 Task: Find connections with filter location Olesa de Montserrat with filter topic #HRwith filter profile language French with filter current company Civil Engineer with filter school ARKA JAIN UNIVERSITY, Jamshedpur, Jharkhand with filter industry Interior Design with filter service category Growth Marketing with filter keywords title Translator
Action: Mouse moved to (147, 228)
Screenshot: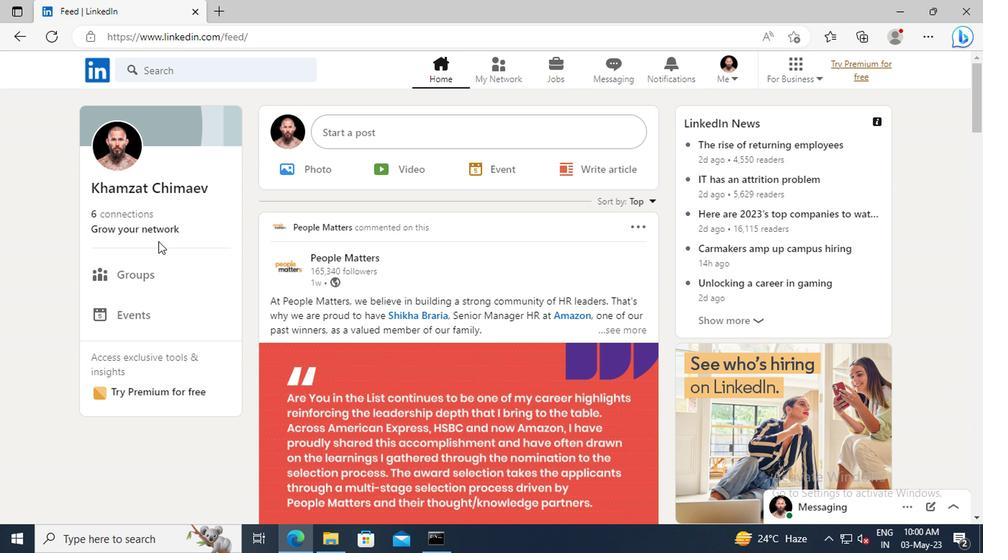 
Action: Mouse pressed left at (147, 228)
Screenshot: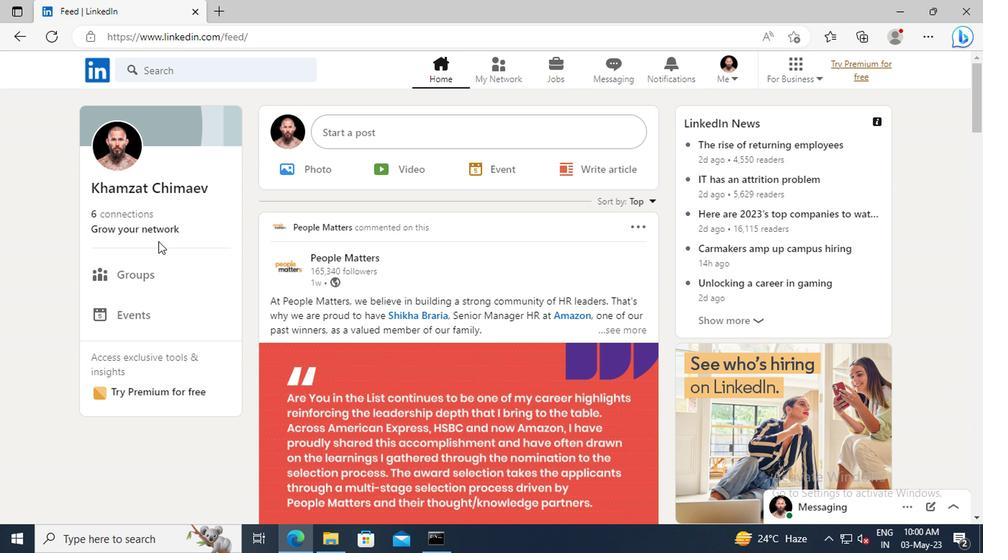 
Action: Mouse moved to (147, 149)
Screenshot: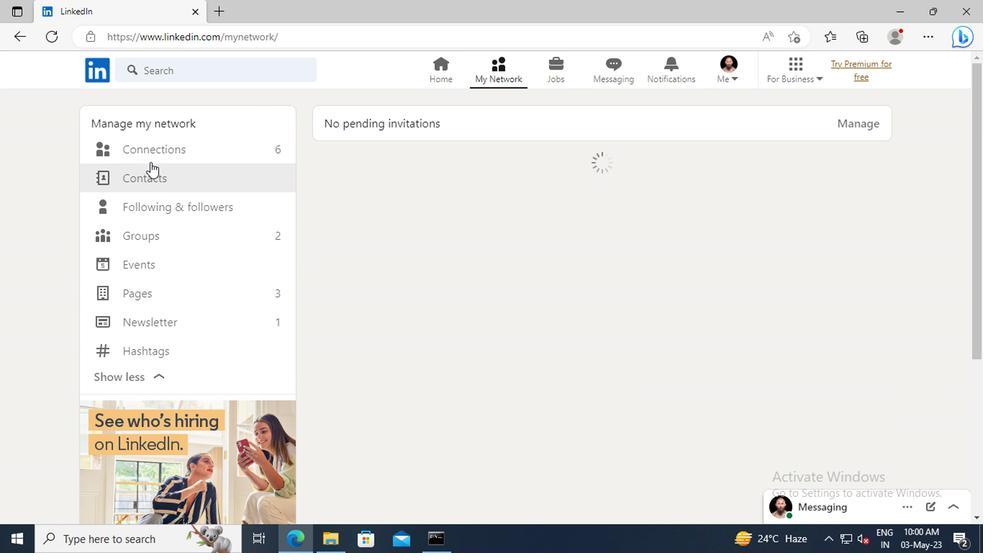 
Action: Mouse pressed left at (147, 149)
Screenshot: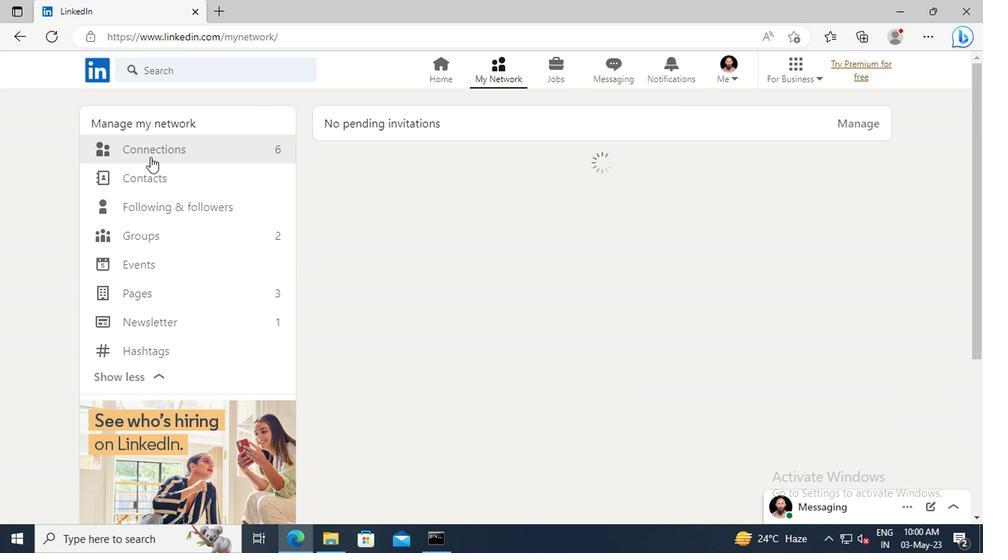 
Action: Mouse moved to (582, 152)
Screenshot: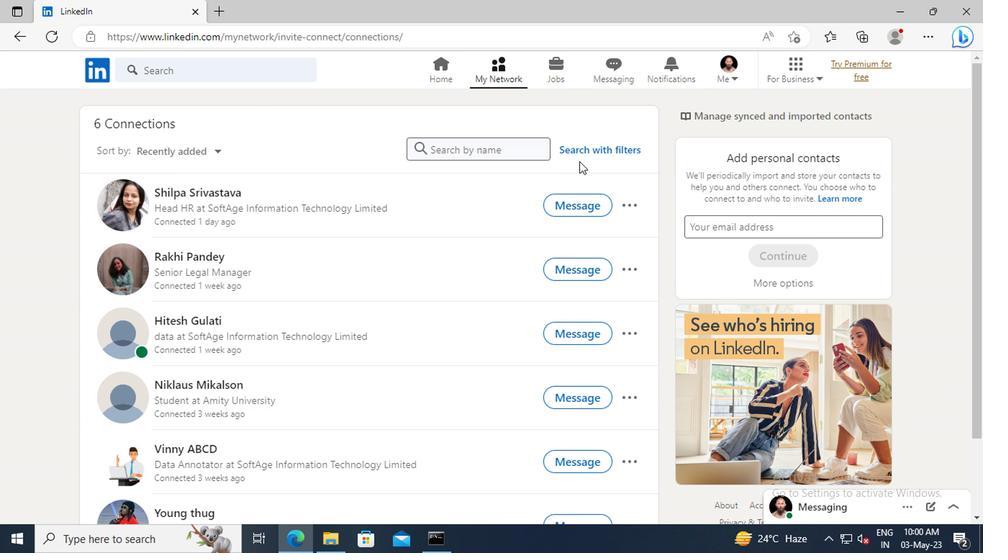 
Action: Mouse pressed left at (582, 152)
Screenshot: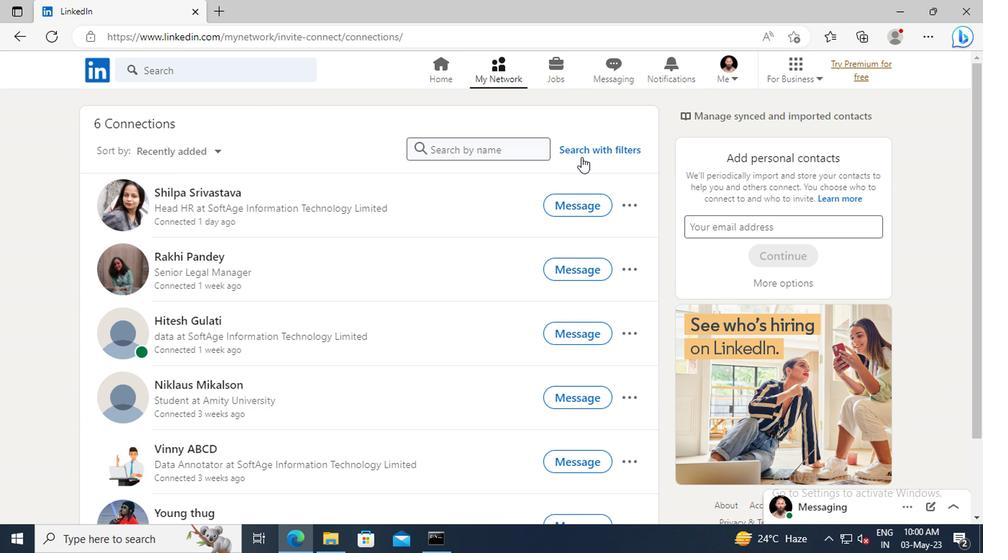 
Action: Mouse moved to (536, 112)
Screenshot: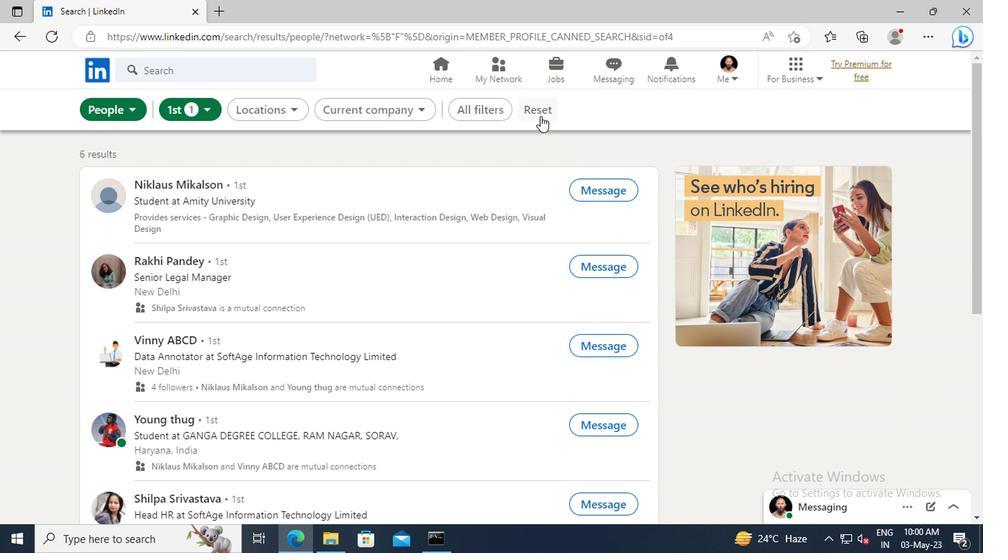 
Action: Mouse pressed left at (536, 112)
Screenshot: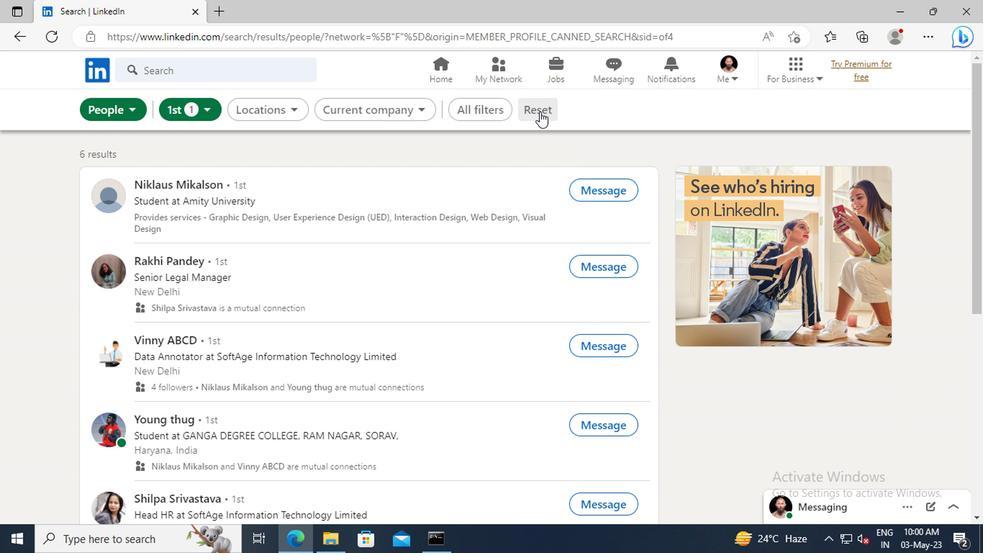 
Action: Mouse moved to (520, 111)
Screenshot: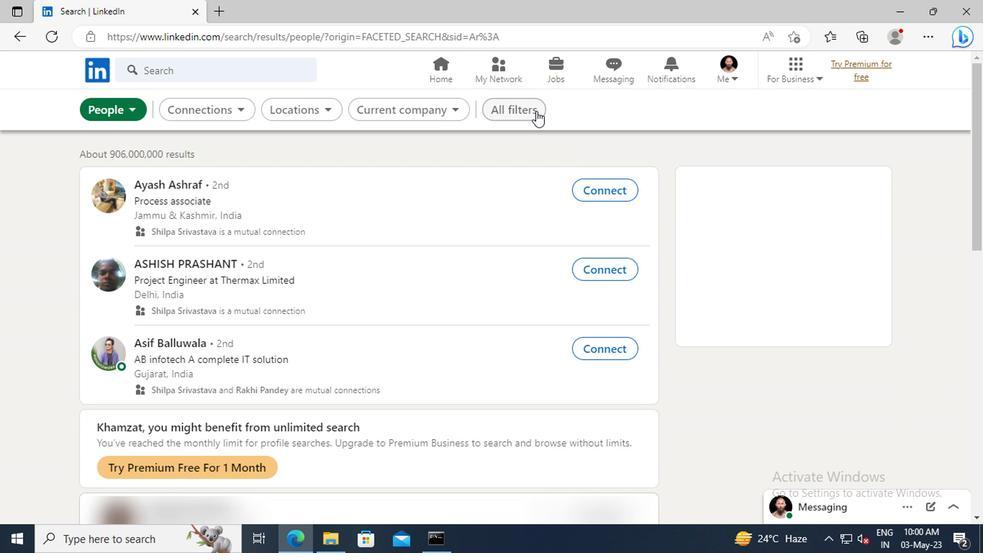 
Action: Mouse pressed left at (520, 111)
Screenshot: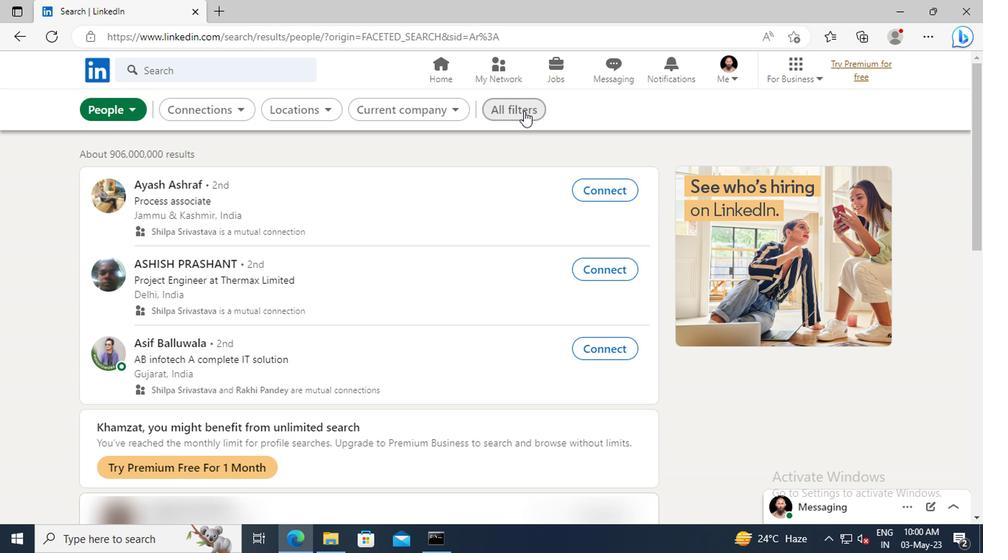 
Action: Mouse moved to (824, 259)
Screenshot: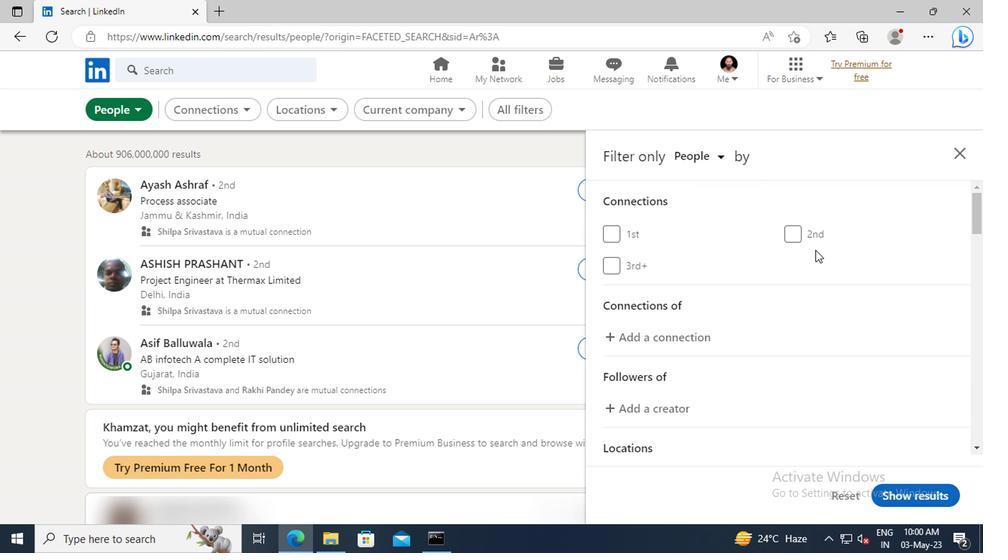 
Action: Mouse scrolled (824, 258) with delta (0, -1)
Screenshot: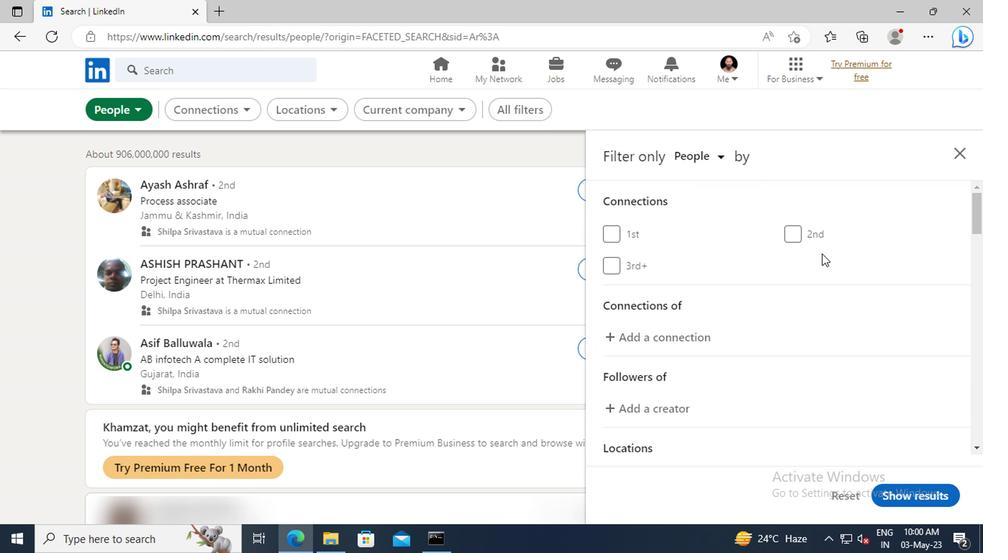 
Action: Mouse scrolled (824, 258) with delta (0, -1)
Screenshot: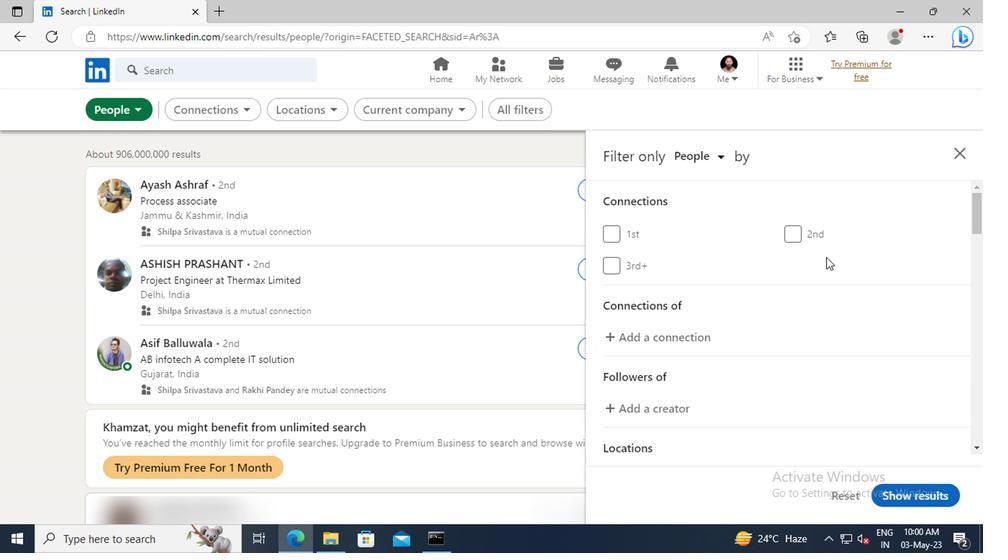 
Action: Mouse scrolled (824, 258) with delta (0, -1)
Screenshot: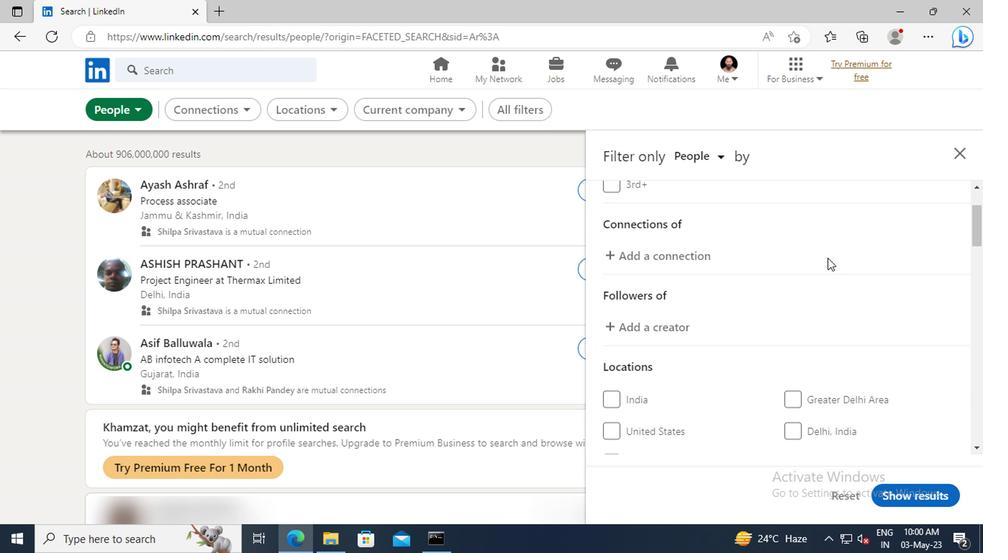 
Action: Mouse scrolled (824, 258) with delta (0, -1)
Screenshot: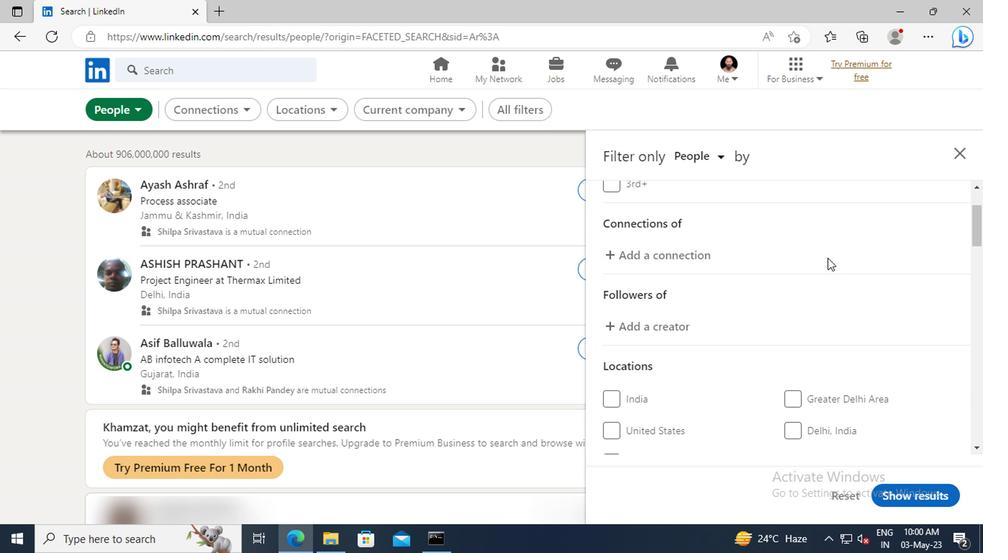 
Action: Mouse scrolled (824, 258) with delta (0, -1)
Screenshot: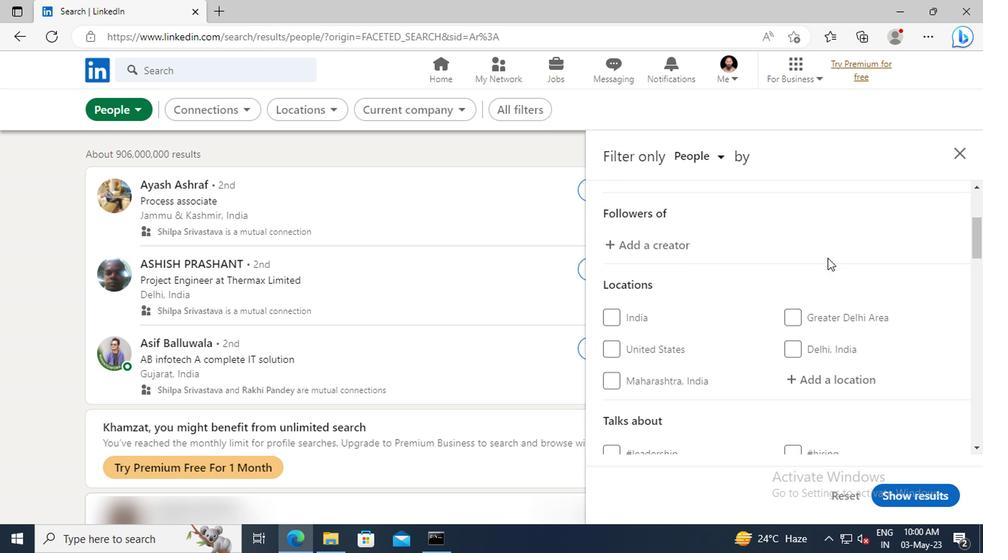 
Action: Mouse scrolled (824, 258) with delta (0, -1)
Screenshot: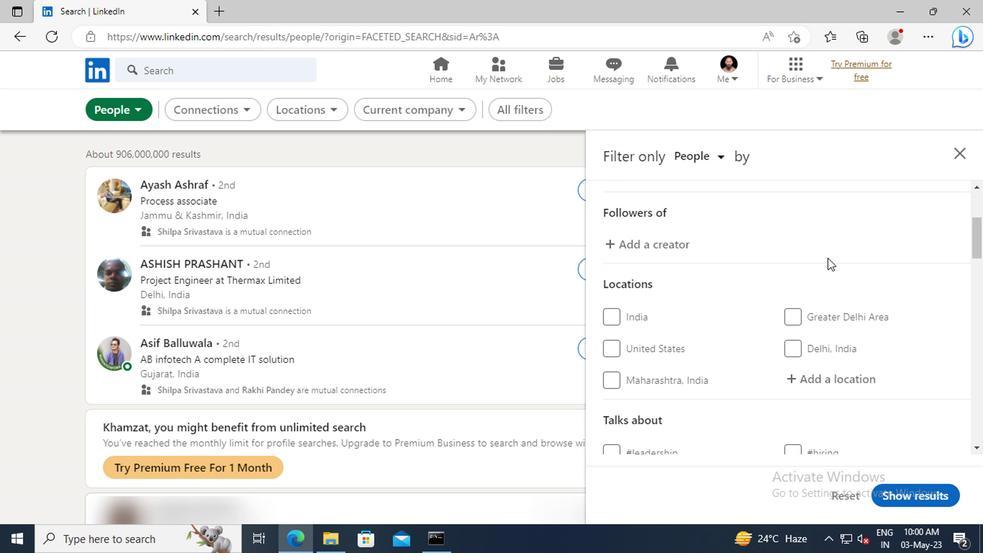 
Action: Mouse moved to (823, 294)
Screenshot: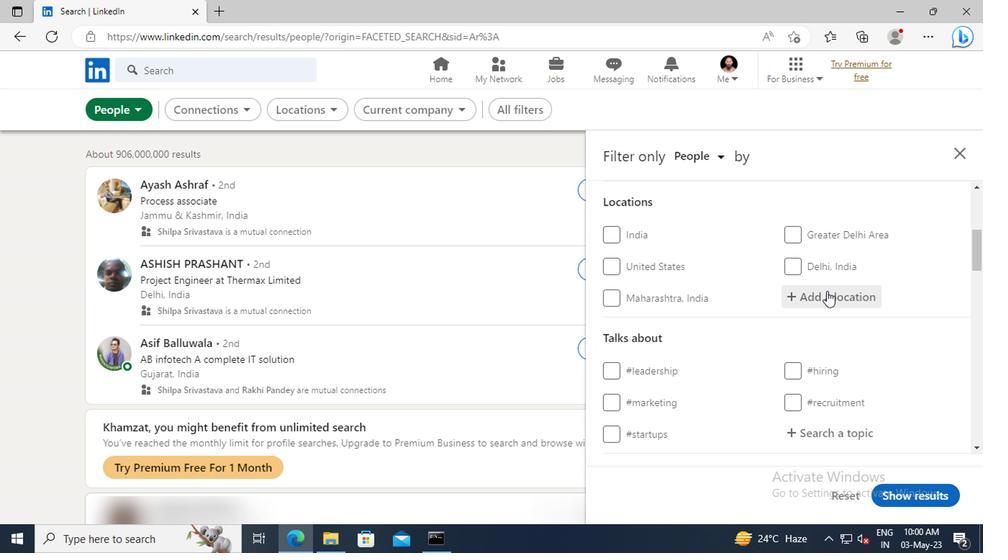 
Action: Mouse pressed left at (823, 294)
Screenshot: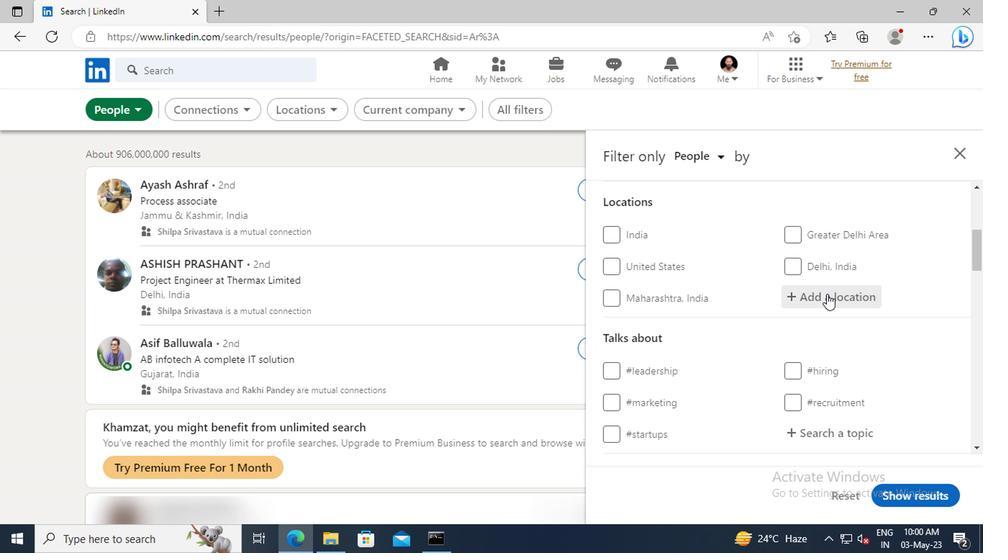 
Action: Key pressed <Key.shift>OLESA<Key.space>DE<Key.space>
Screenshot: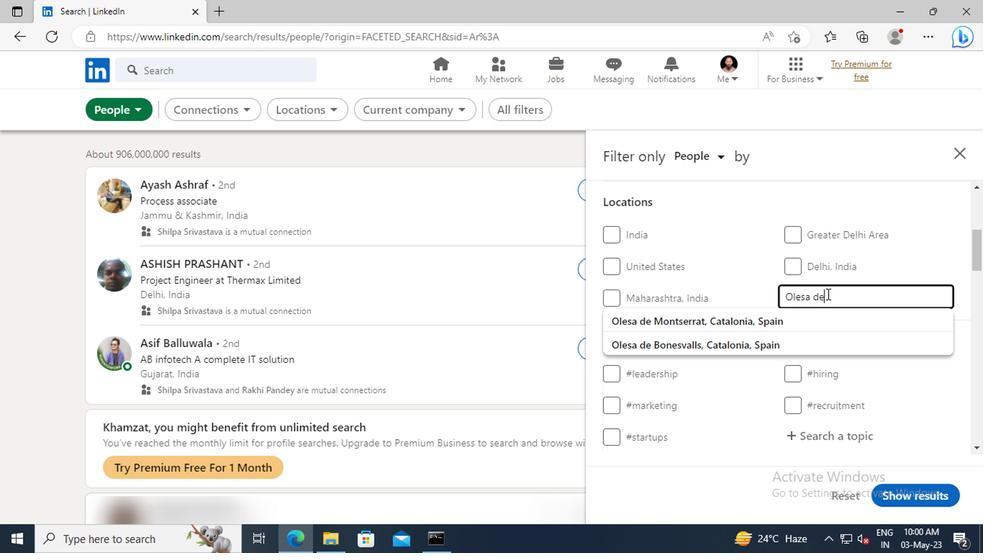 
Action: Mouse moved to (823, 317)
Screenshot: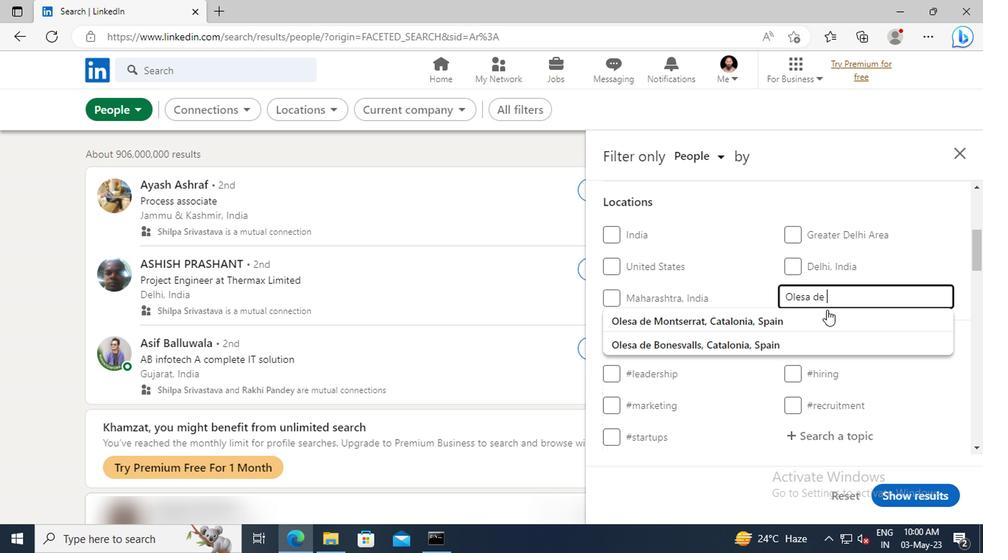 
Action: Mouse pressed left at (823, 317)
Screenshot: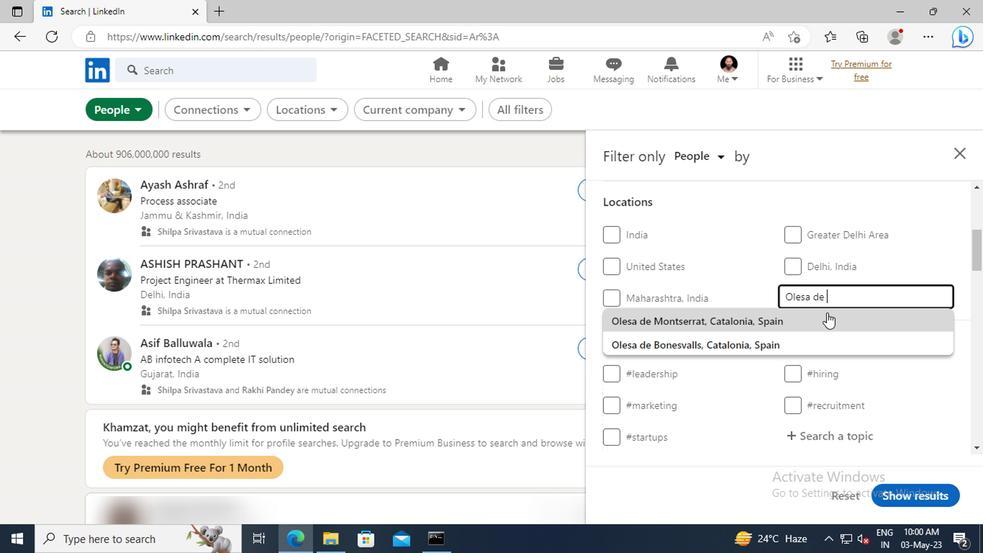 
Action: Mouse scrolled (823, 316) with delta (0, -1)
Screenshot: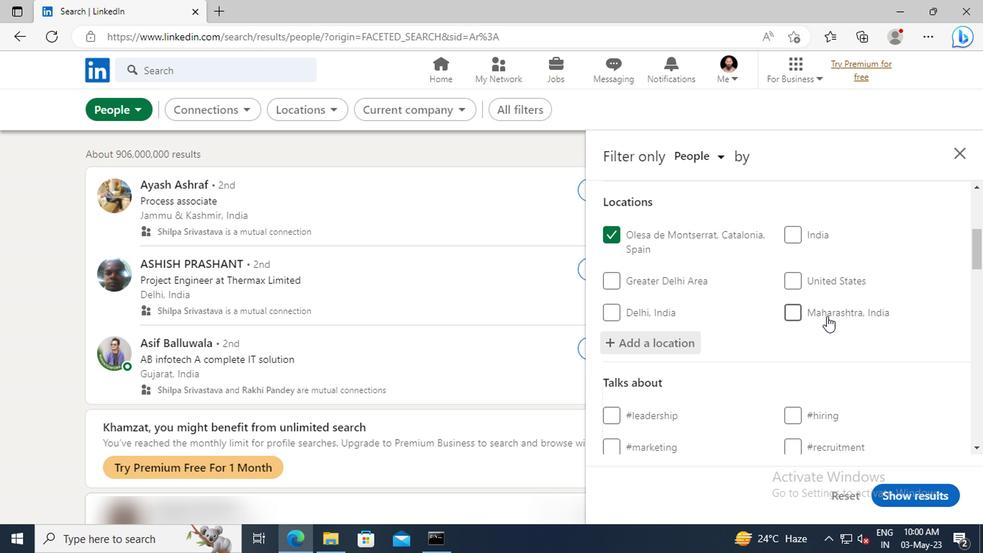 
Action: Mouse moved to (832, 298)
Screenshot: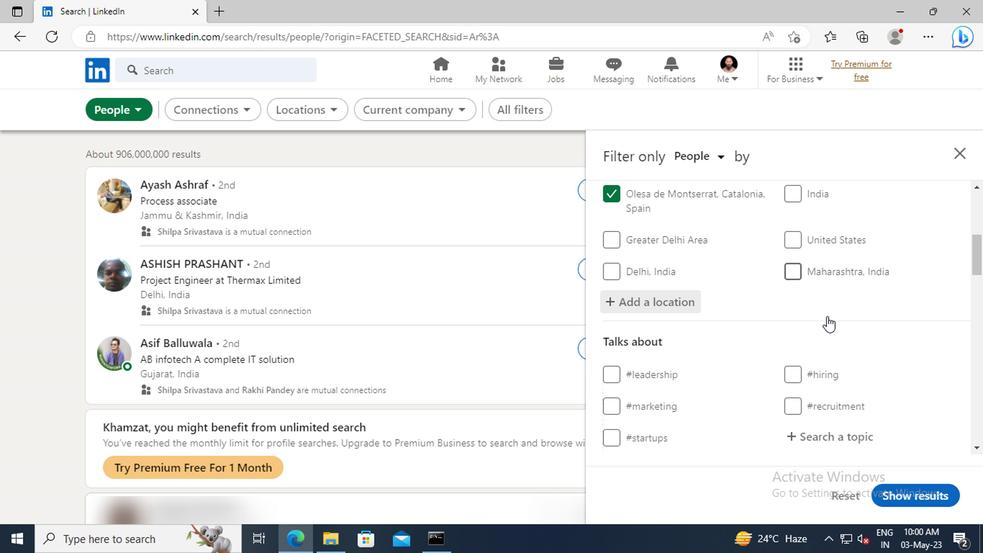 
Action: Mouse scrolled (832, 298) with delta (0, 0)
Screenshot: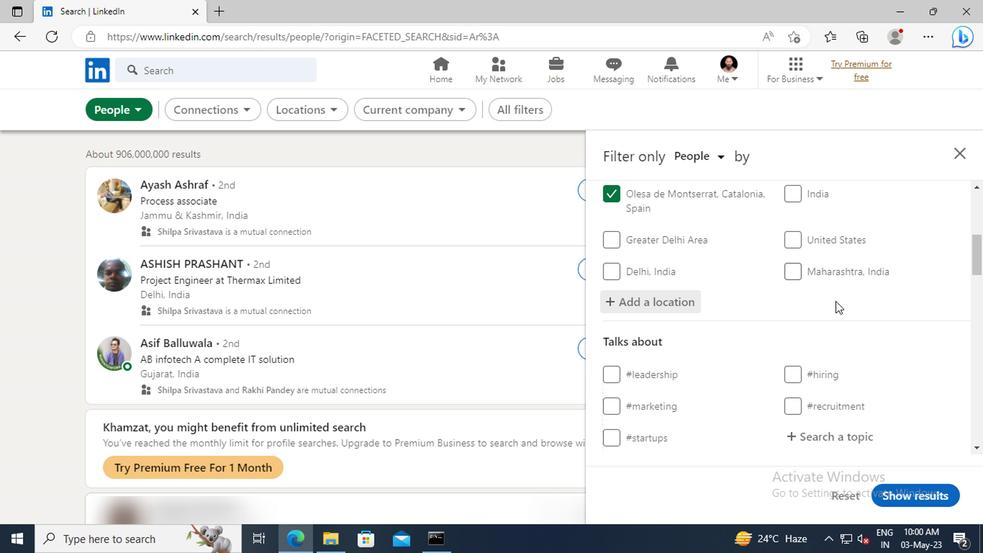 
Action: Mouse scrolled (832, 298) with delta (0, 0)
Screenshot: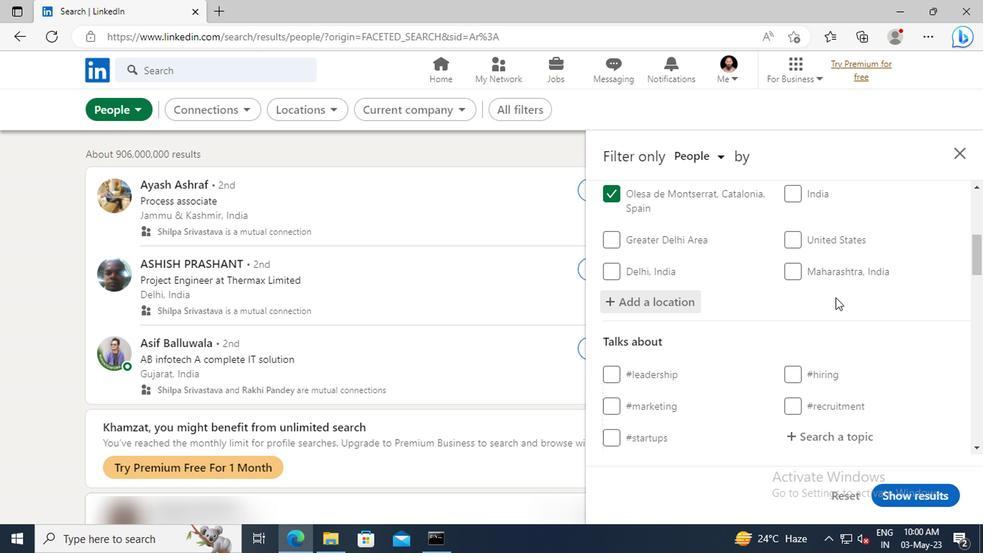 
Action: Mouse scrolled (832, 298) with delta (0, 0)
Screenshot: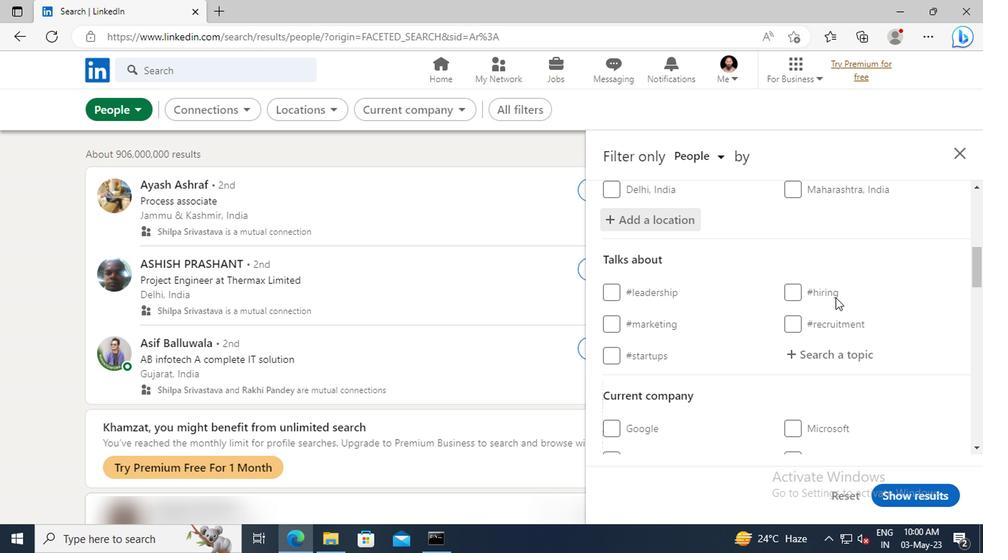 
Action: Mouse moved to (829, 312)
Screenshot: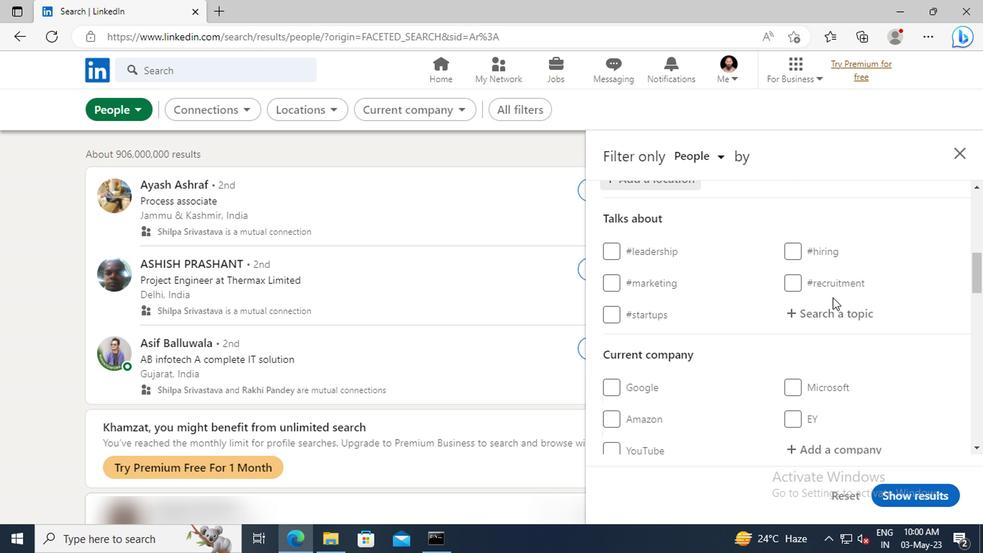 
Action: Mouse pressed left at (829, 312)
Screenshot: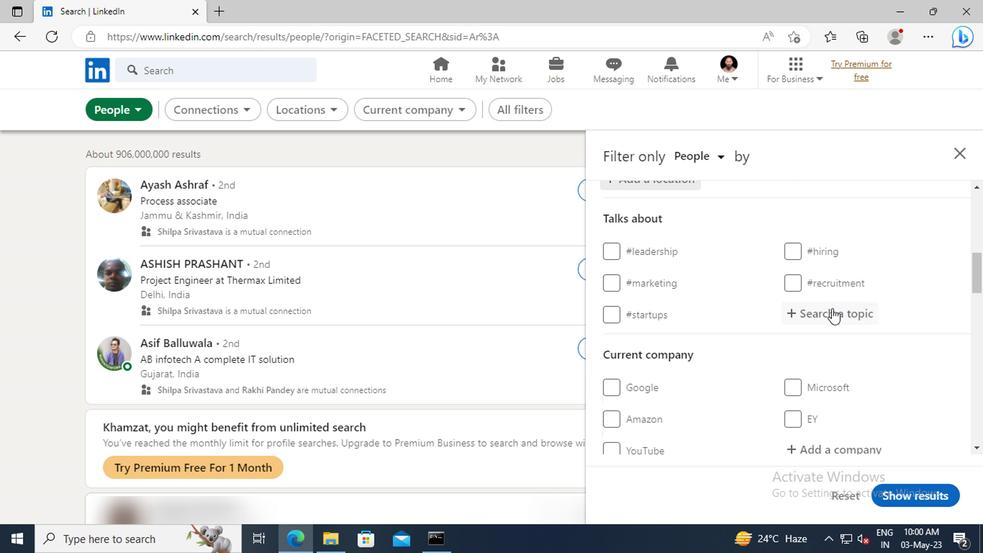 
Action: Key pressed <Key.shift>HR
Screenshot: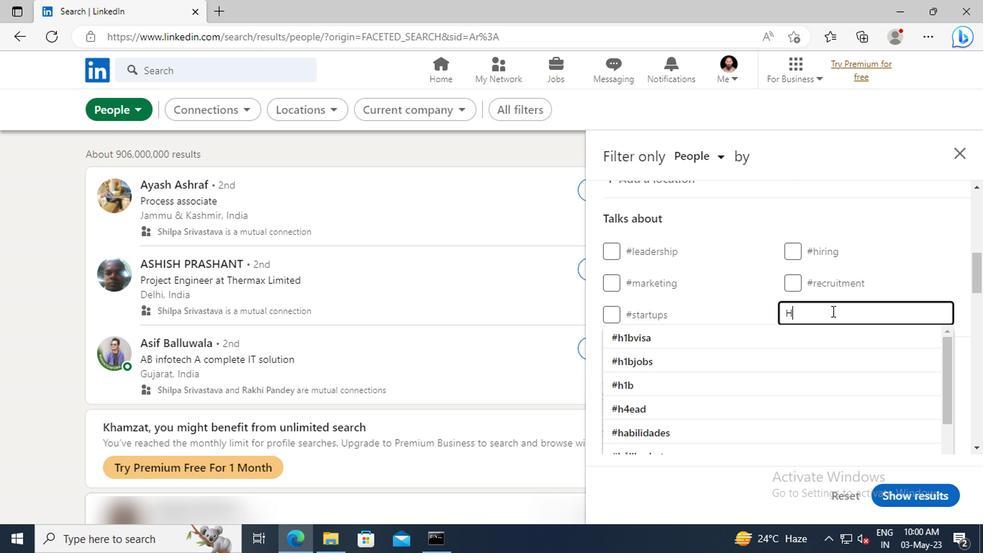 
Action: Mouse moved to (830, 331)
Screenshot: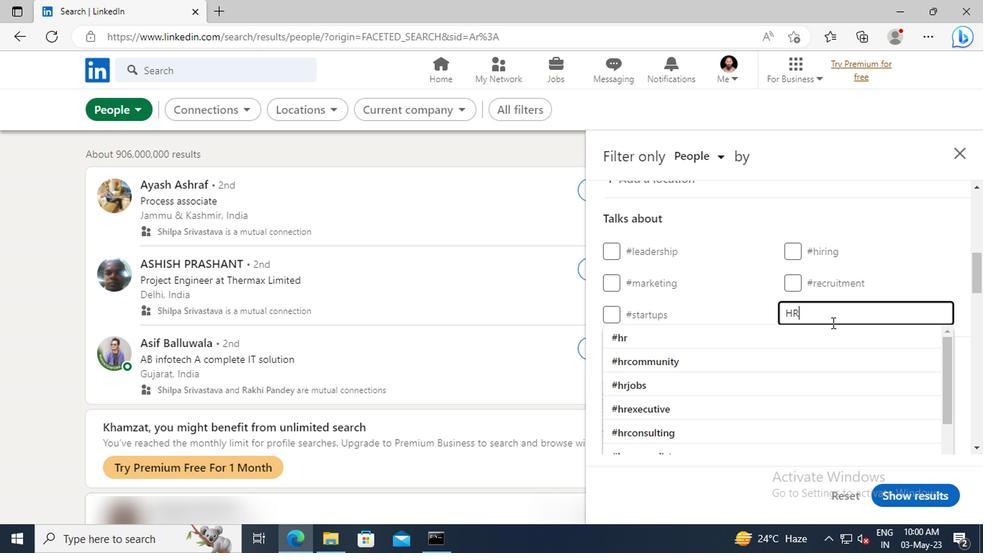 
Action: Mouse pressed left at (830, 331)
Screenshot: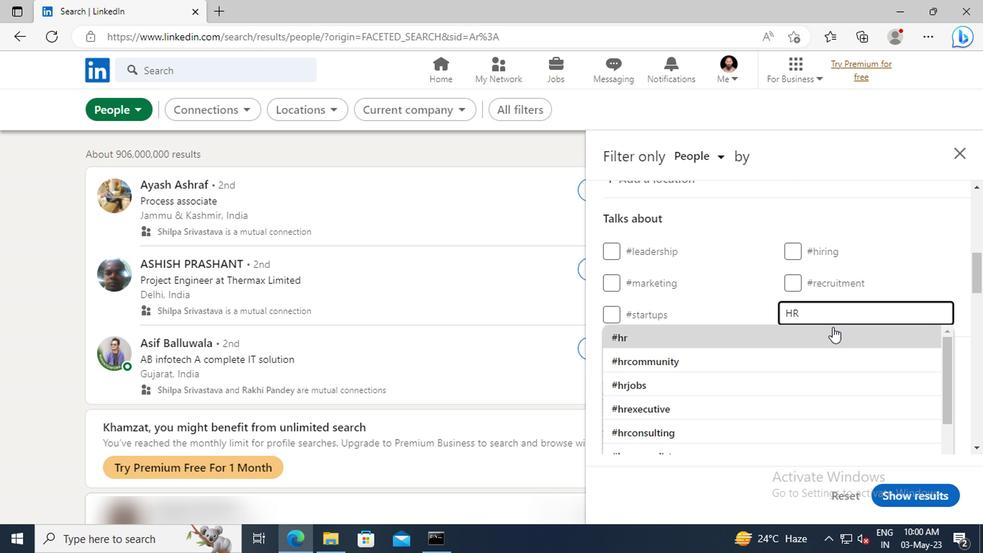 
Action: Mouse scrolled (830, 330) with delta (0, -1)
Screenshot: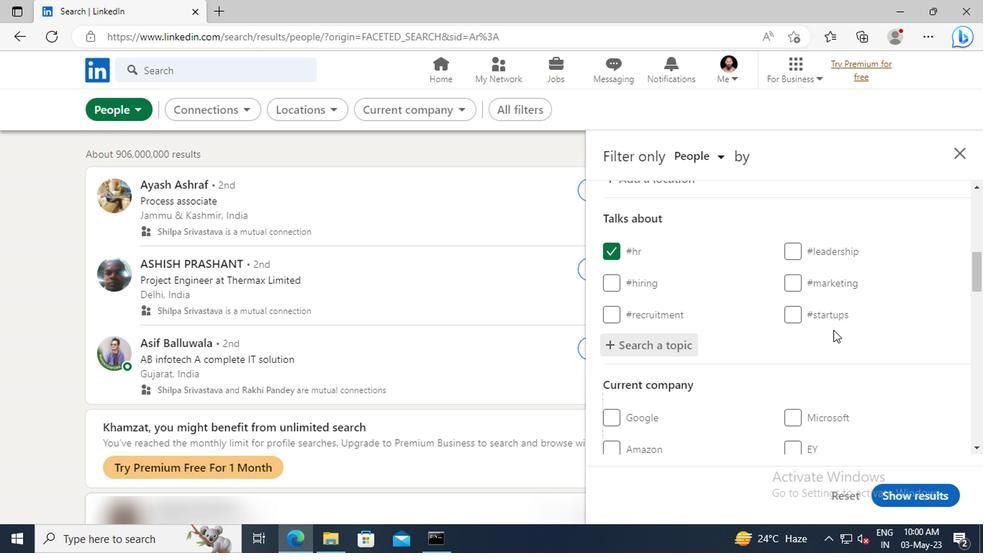 
Action: Mouse moved to (828, 311)
Screenshot: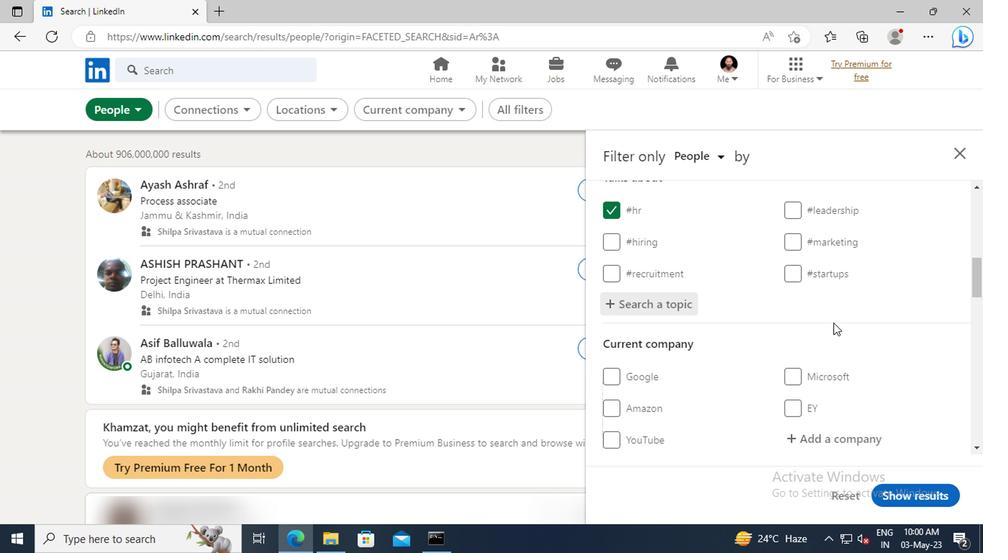 
Action: Mouse scrolled (828, 310) with delta (0, -1)
Screenshot: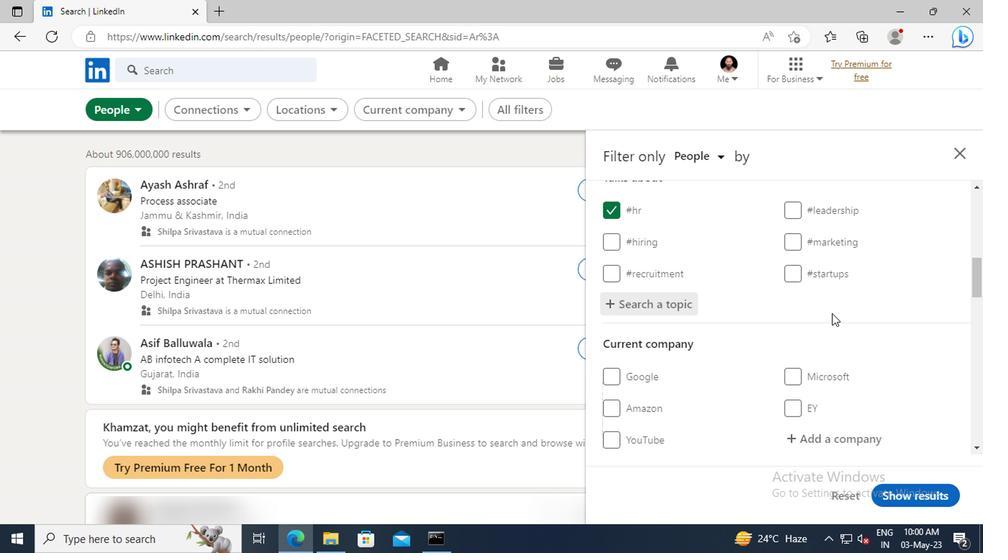 
Action: Mouse scrolled (828, 310) with delta (0, -1)
Screenshot: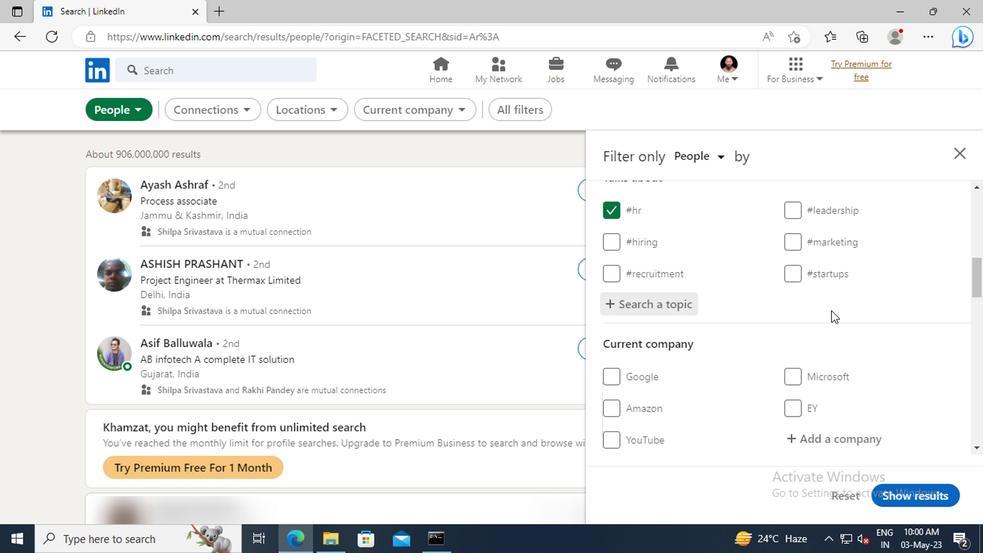 
Action: Mouse scrolled (828, 310) with delta (0, -1)
Screenshot: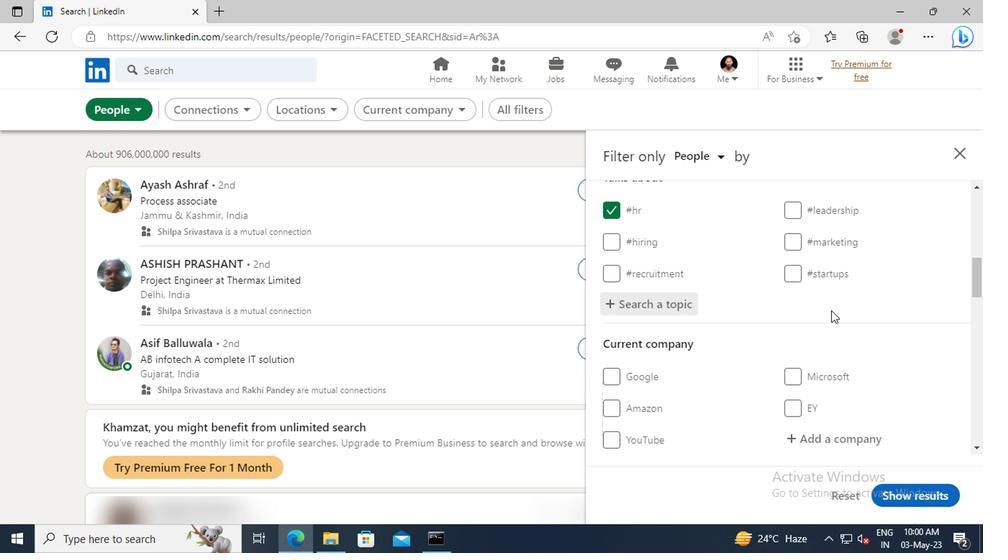 
Action: Mouse scrolled (828, 310) with delta (0, -1)
Screenshot: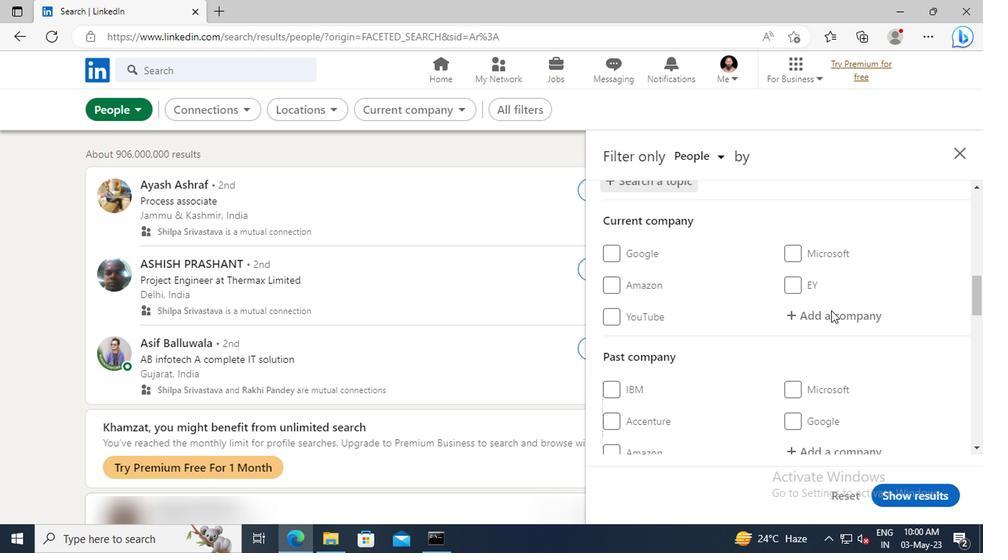 
Action: Mouse scrolled (828, 310) with delta (0, -1)
Screenshot: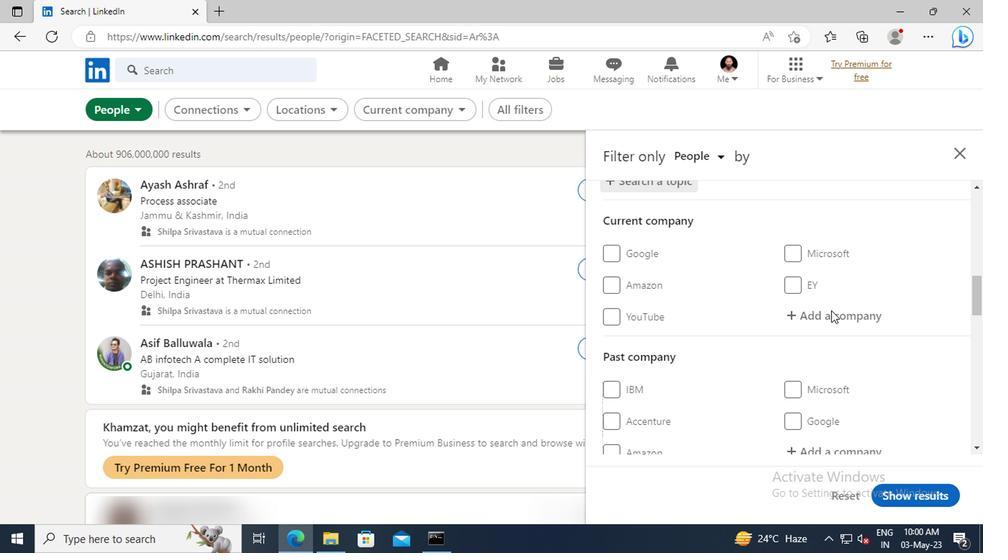 
Action: Mouse scrolled (828, 310) with delta (0, -1)
Screenshot: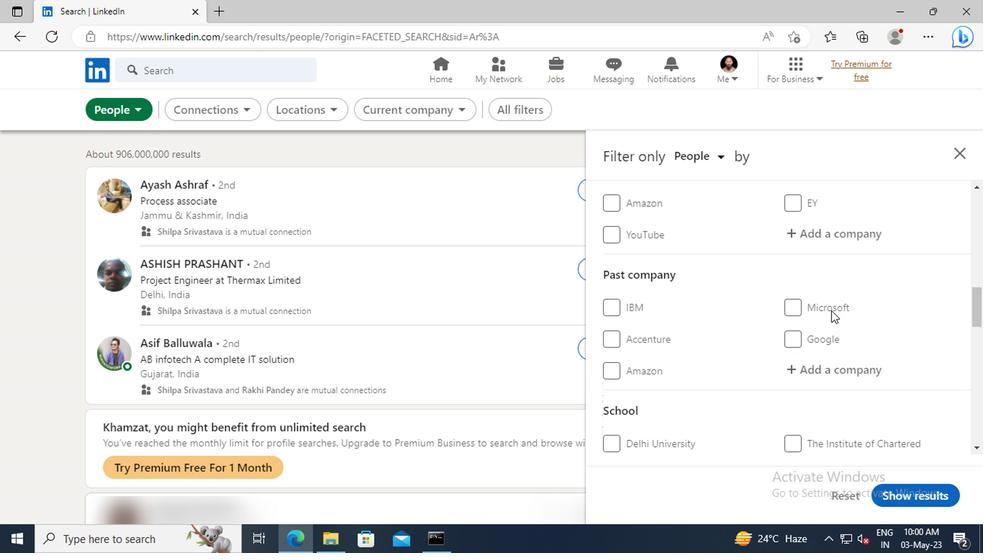 
Action: Mouse scrolled (828, 310) with delta (0, -1)
Screenshot: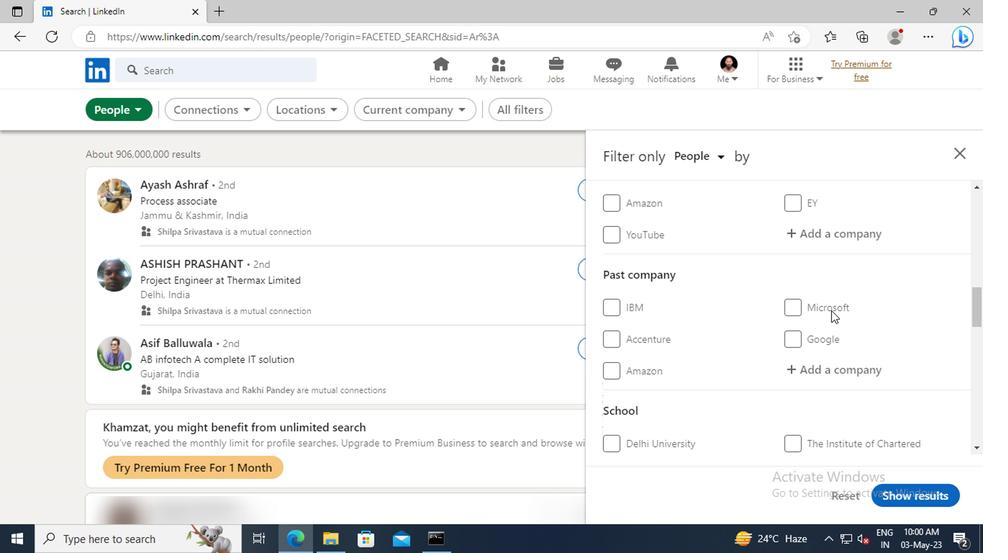 
Action: Mouse scrolled (828, 310) with delta (0, -1)
Screenshot: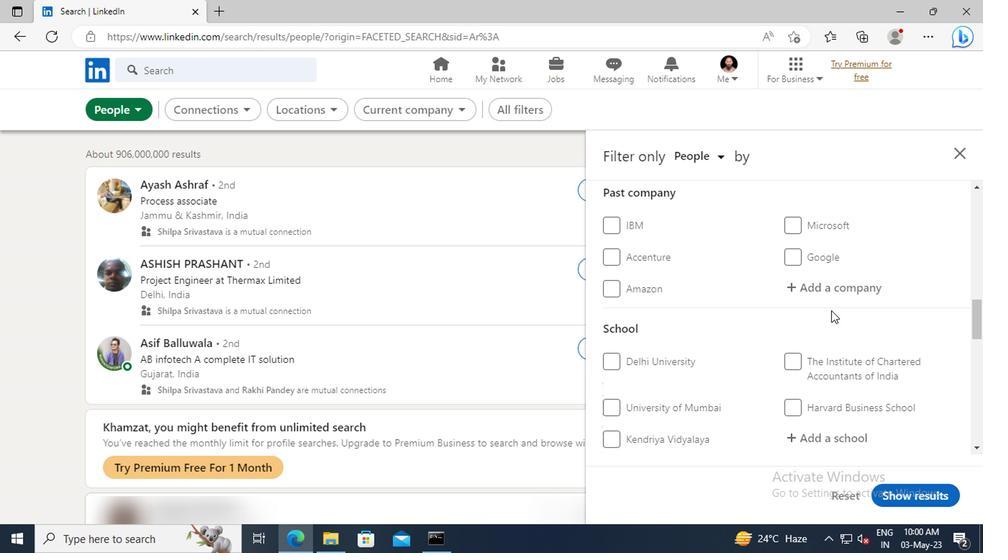 
Action: Mouse scrolled (828, 310) with delta (0, -1)
Screenshot: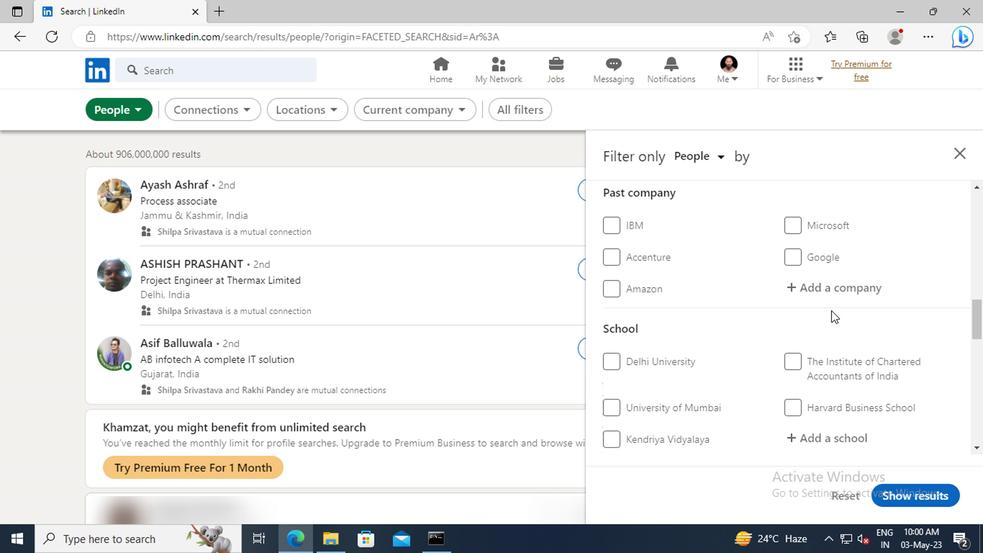 
Action: Mouse scrolled (828, 310) with delta (0, -1)
Screenshot: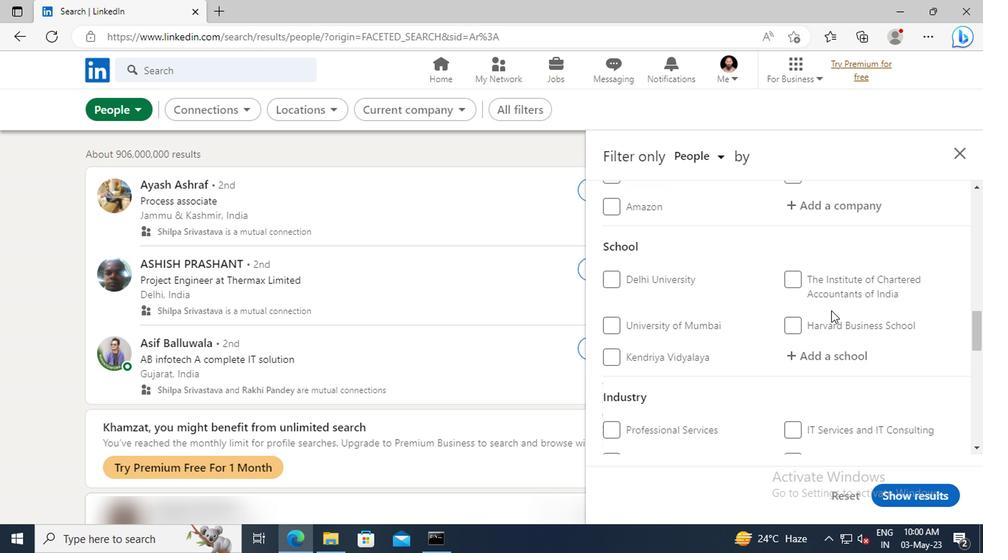
Action: Mouse scrolled (828, 310) with delta (0, -1)
Screenshot: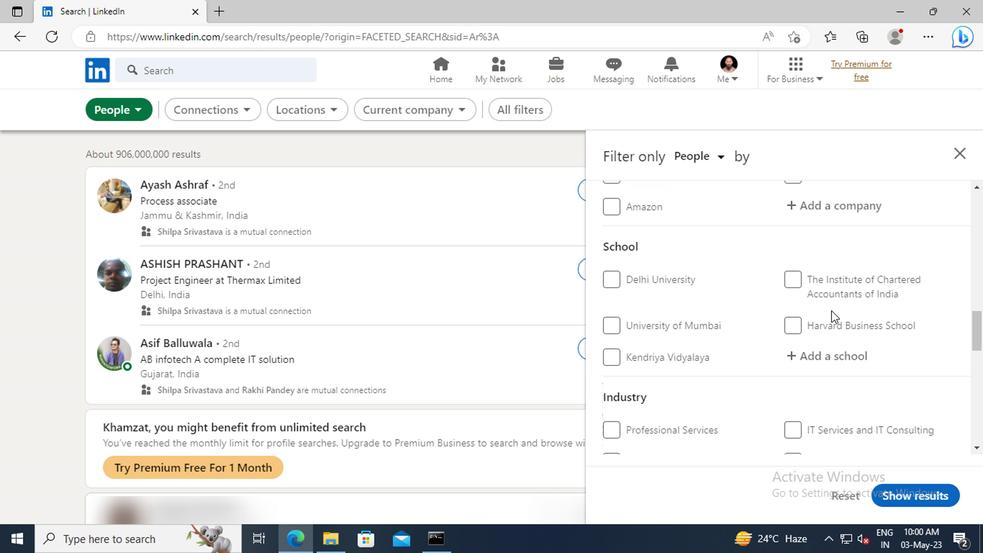 
Action: Mouse scrolled (828, 310) with delta (0, -1)
Screenshot: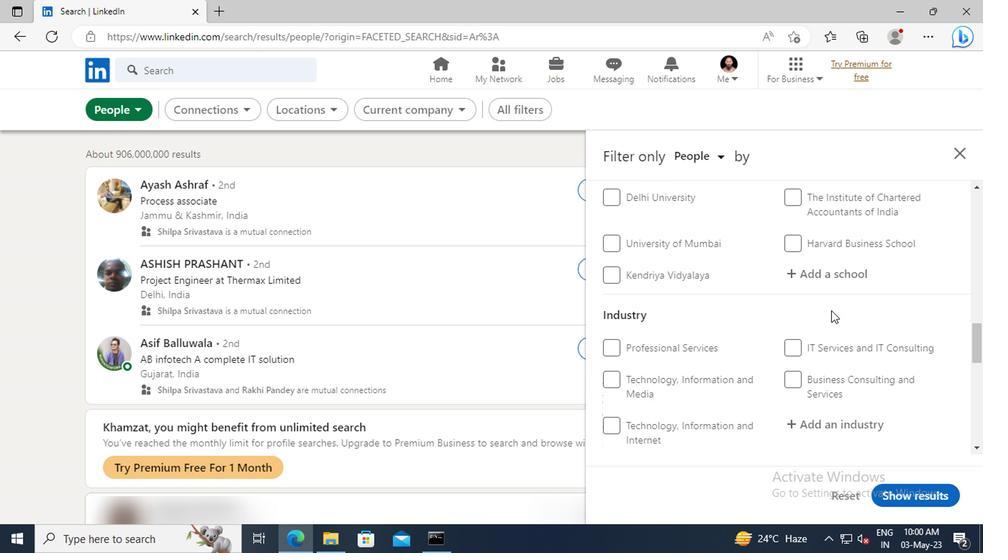
Action: Mouse scrolled (828, 310) with delta (0, -1)
Screenshot: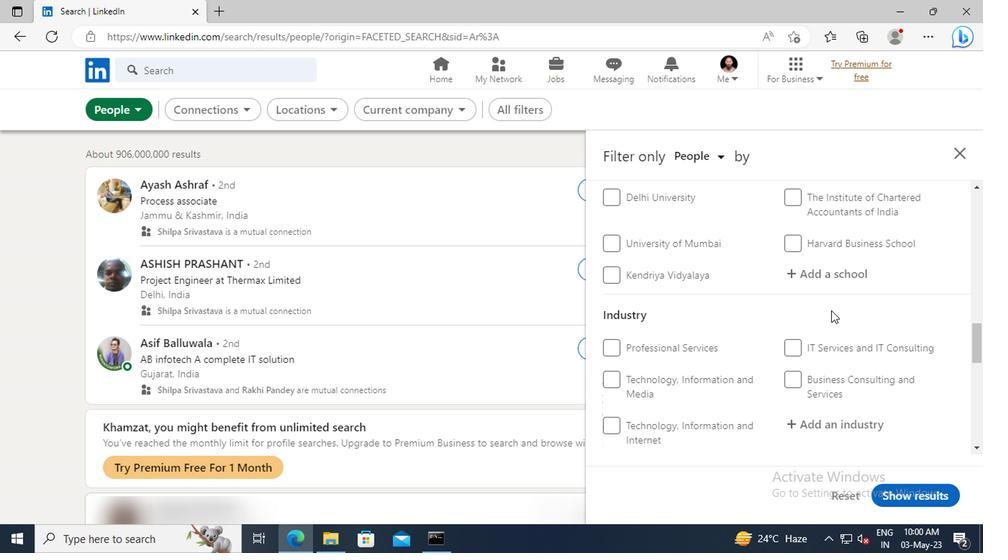 
Action: Mouse scrolled (828, 310) with delta (0, -1)
Screenshot: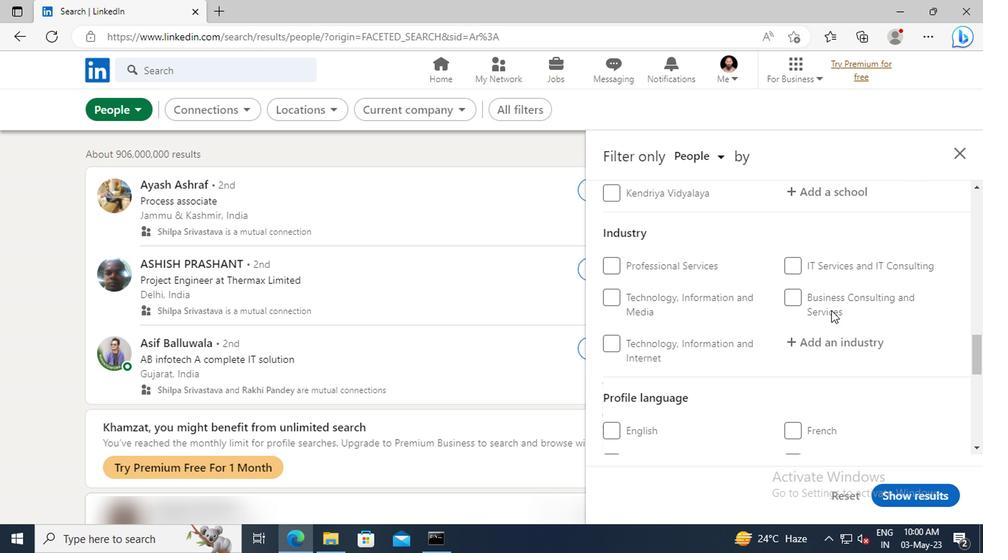 
Action: Mouse moved to (792, 391)
Screenshot: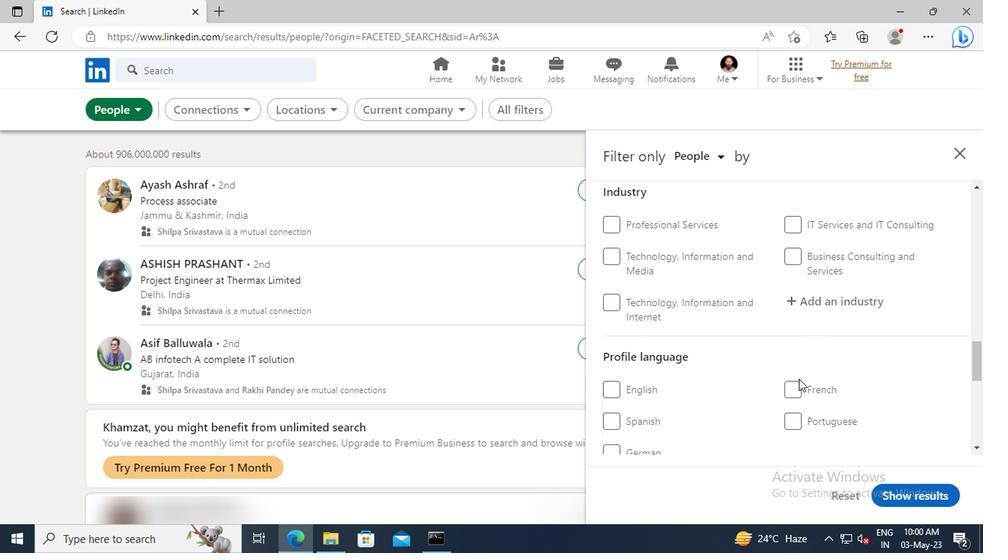 
Action: Mouse pressed left at (792, 391)
Screenshot: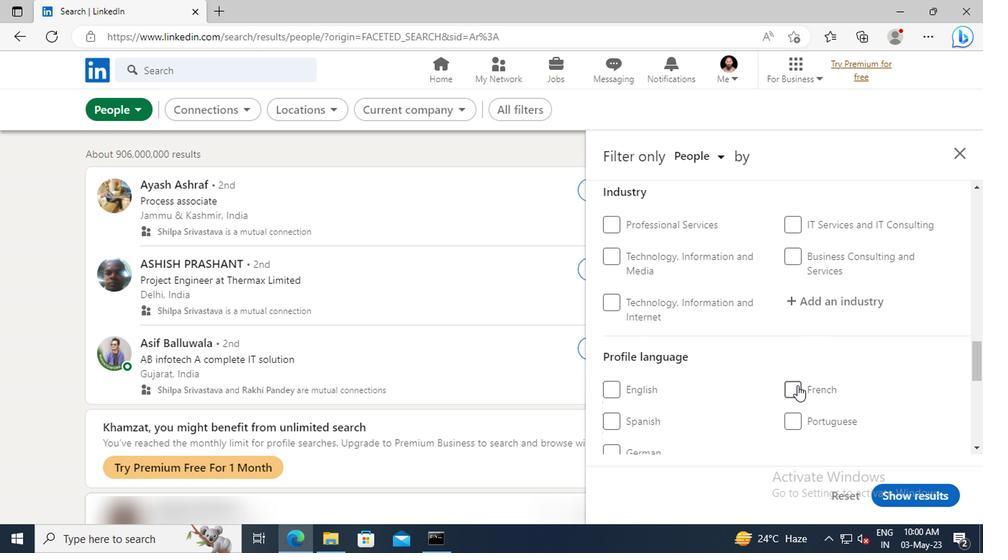 
Action: Mouse moved to (815, 352)
Screenshot: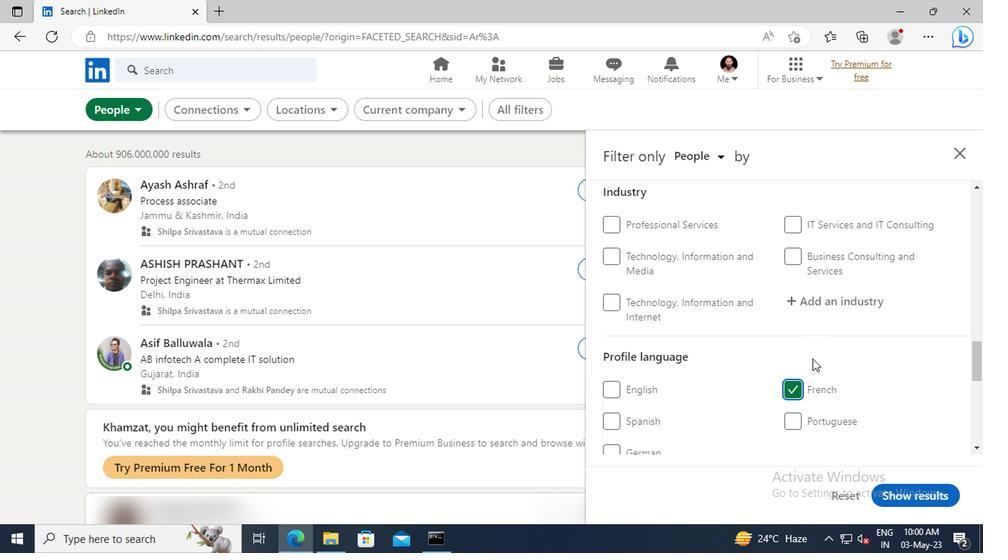 
Action: Mouse scrolled (815, 352) with delta (0, 0)
Screenshot: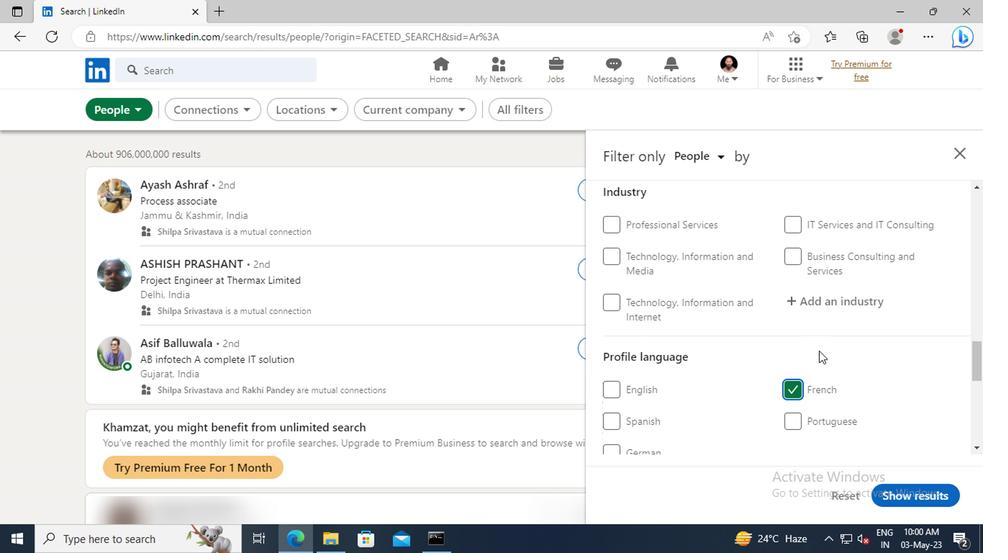 
Action: Mouse scrolled (815, 352) with delta (0, 0)
Screenshot: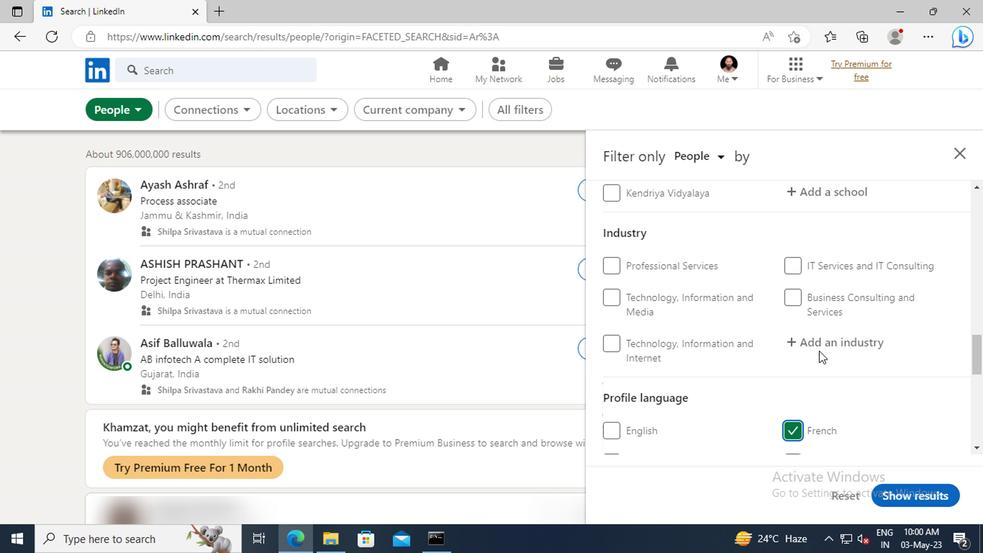 
Action: Mouse scrolled (815, 352) with delta (0, 0)
Screenshot: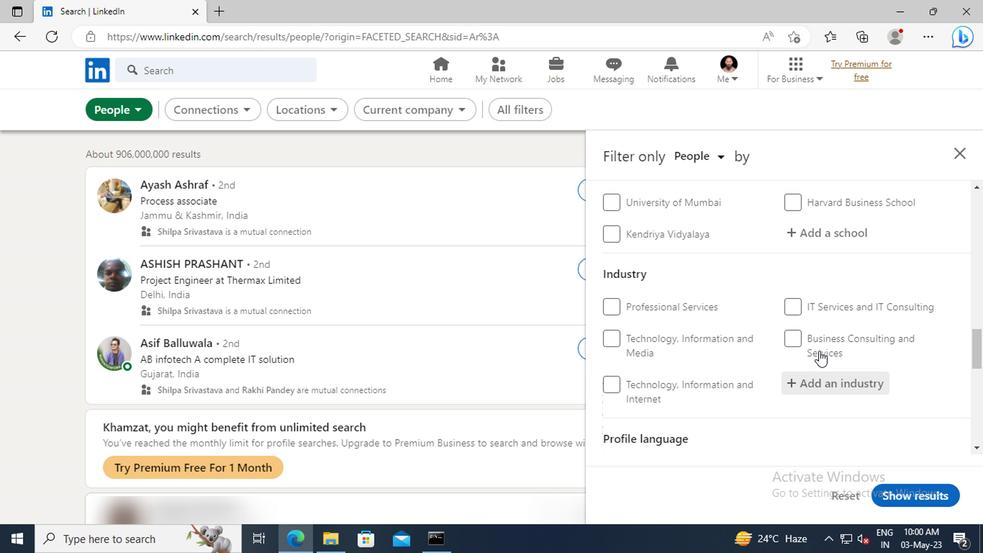 
Action: Mouse scrolled (815, 352) with delta (0, 0)
Screenshot: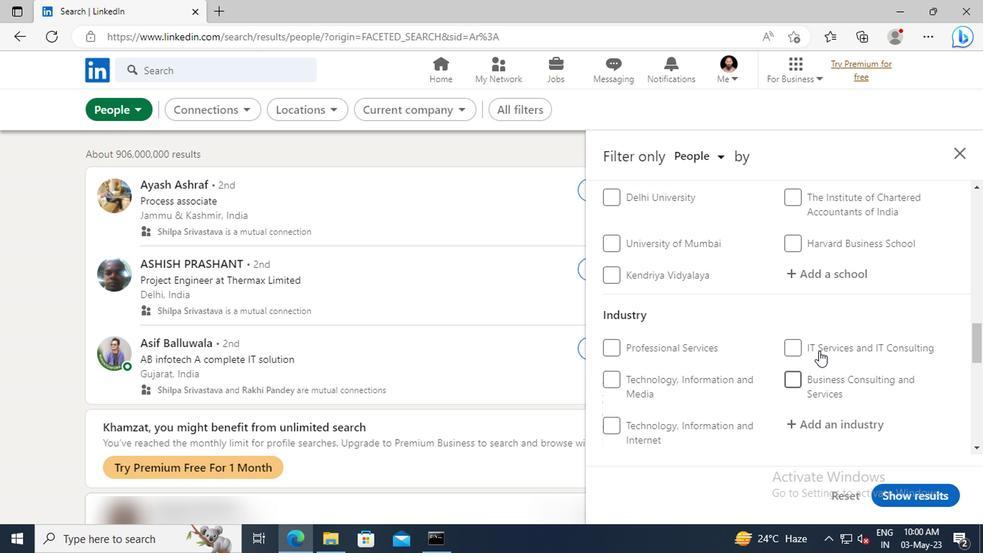 
Action: Mouse scrolled (815, 352) with delta (0, 0)
Screenshot: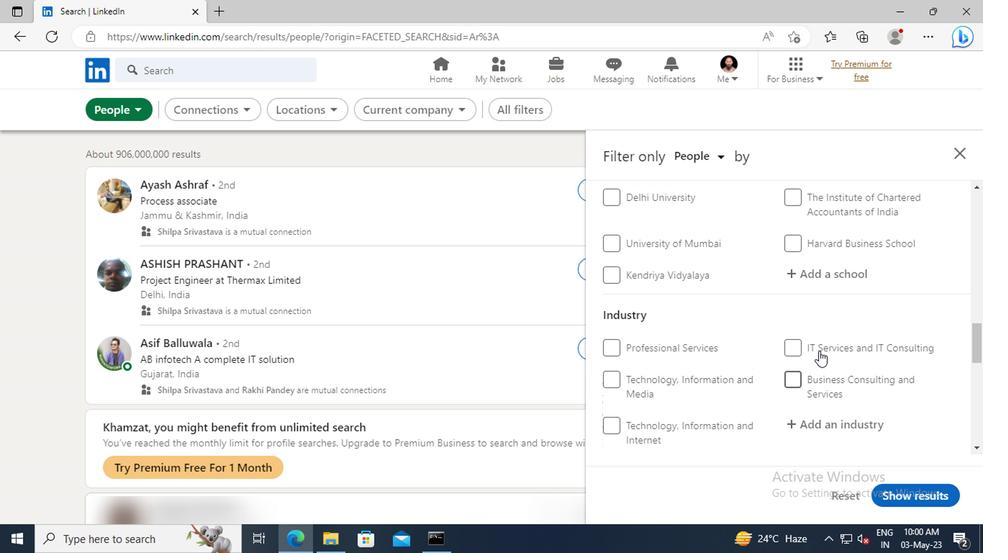 
Action: Mouse scrolled (815, 352) with delta (0, 0)
Screenshot: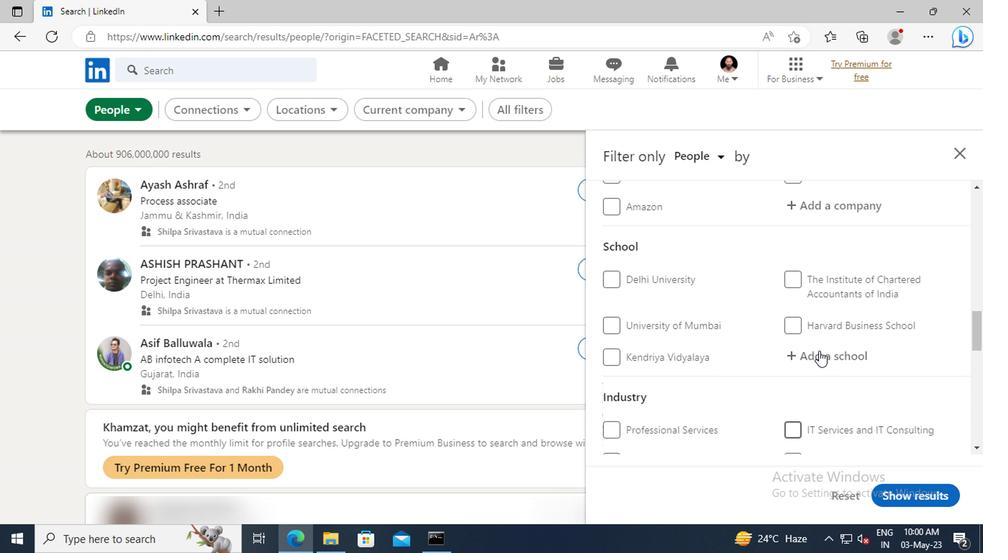 
Action: Mouse scrolled (815, 352) with delta (0, 0)
Screenshot: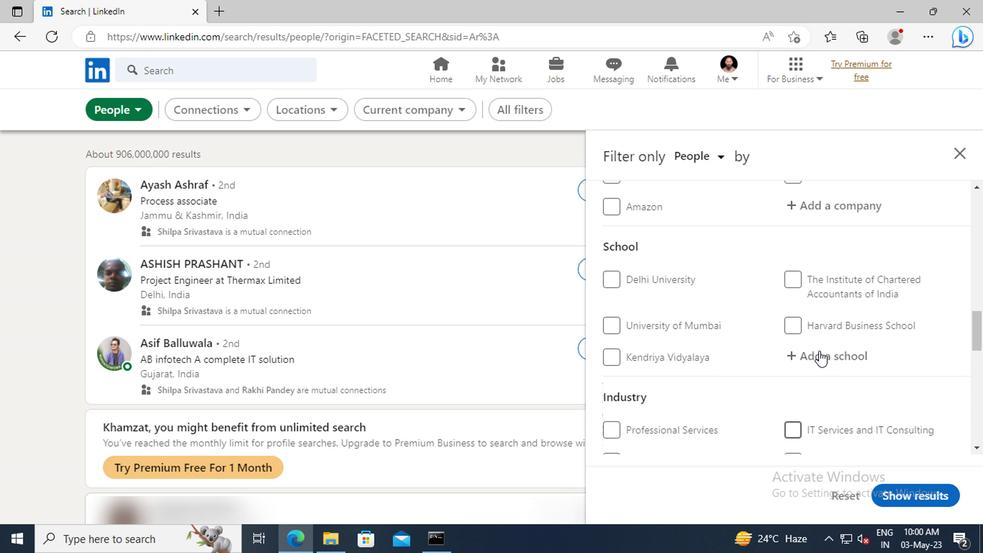 
Action: Mouse scrolled (815, 352) with delta (0, 0)
Screenshot: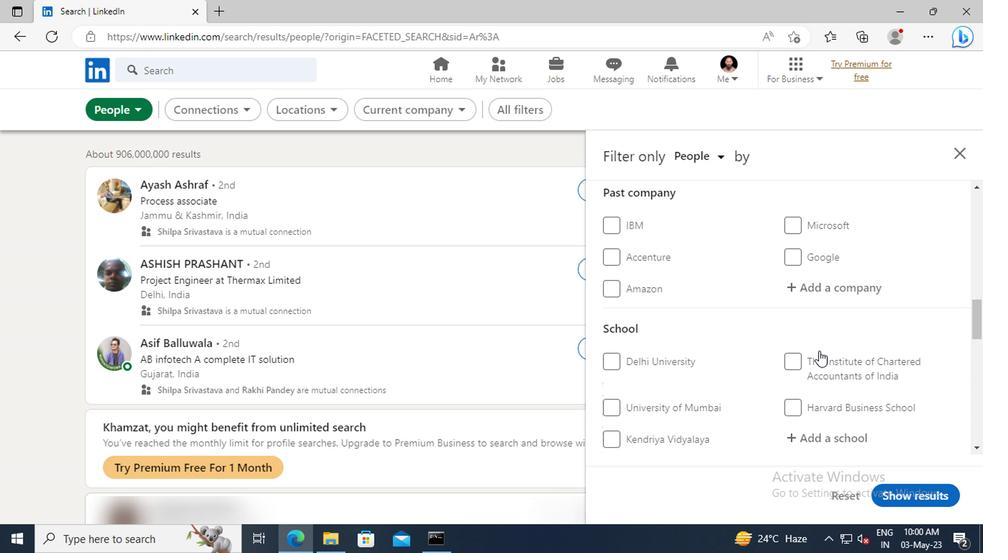 
Action: Mouse scrolled (815, 352) with delta (0, 0)
Screenshot: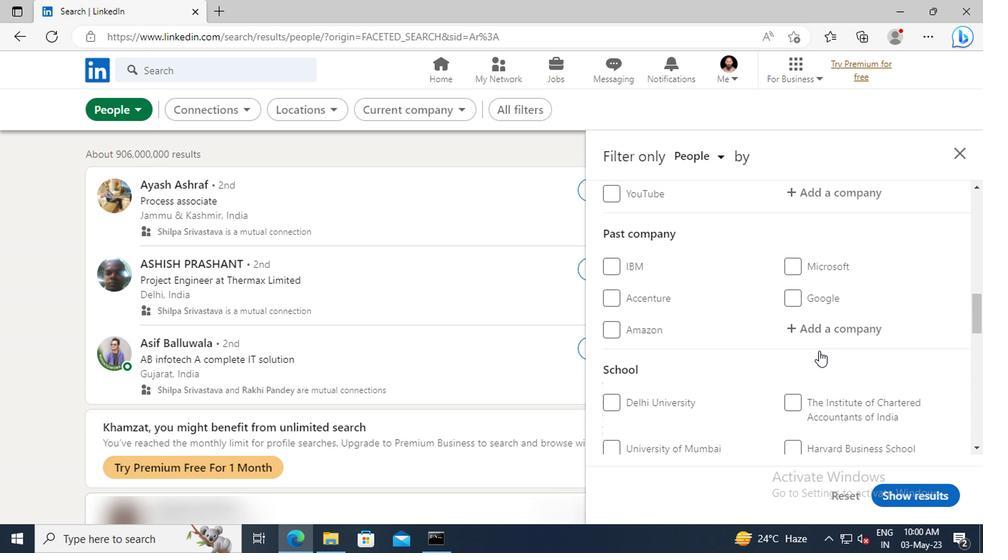 
Action: Mouse scrolled (815, 352) with delta (0, 0)
Screenshot: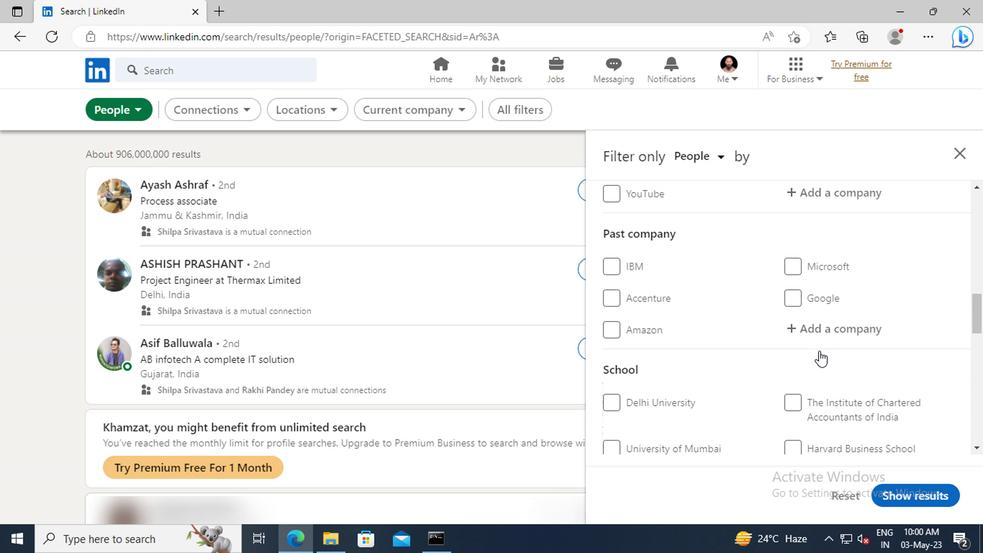 
Action: Mouse scrolled (815, 352) with delta (0, 0)
Screenshot: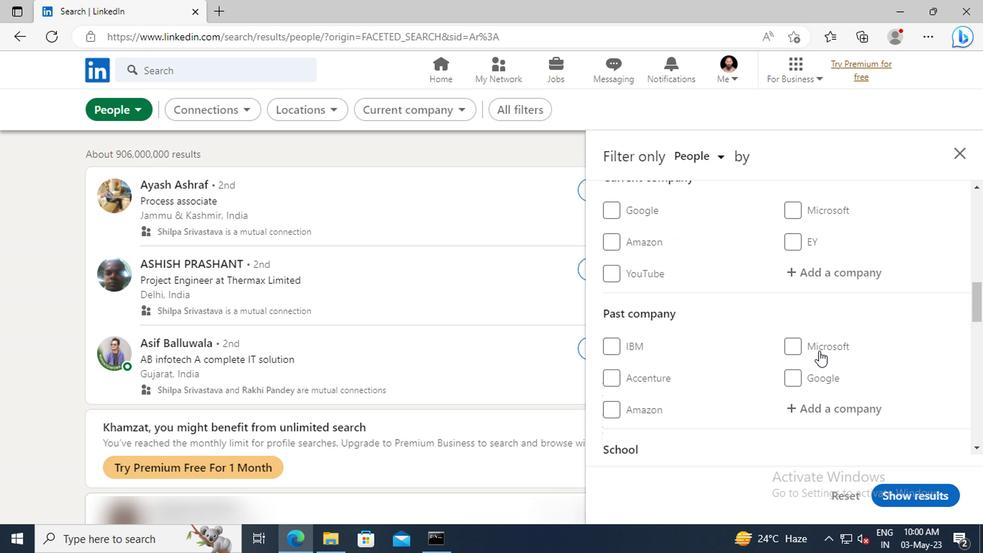 
Action: Mouse moved to (813, 325)
Screenshot: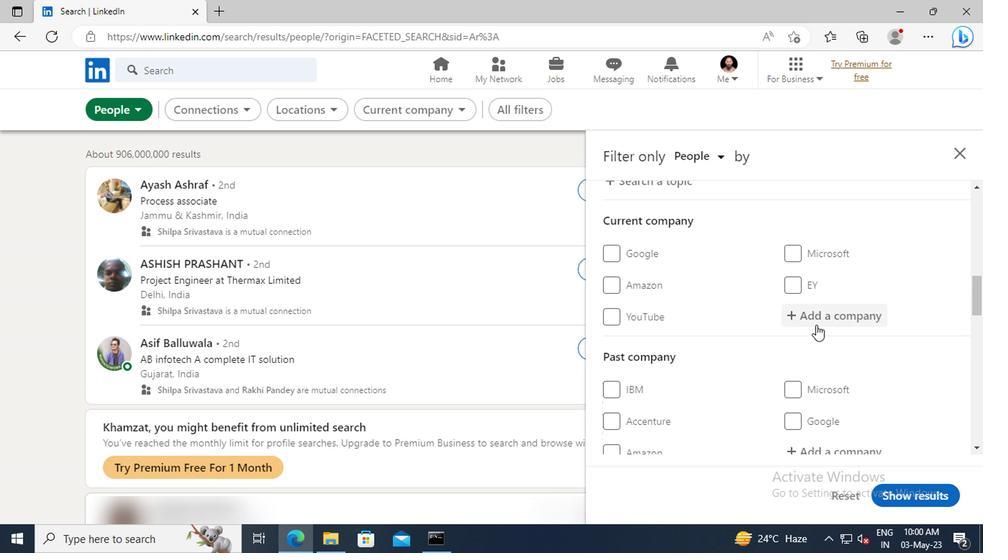 
Action: Mouse pressed left at (813, 325)
Screenshot: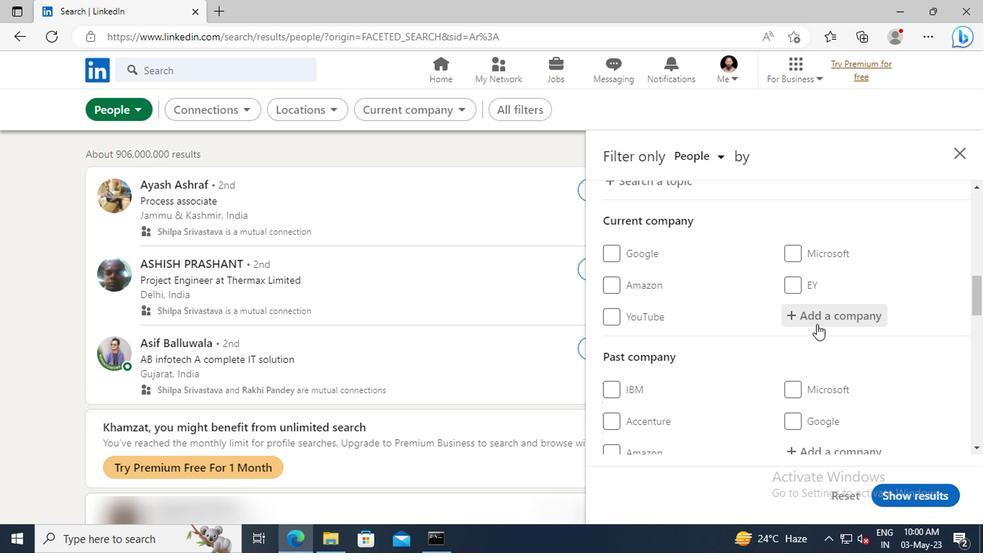 
Action: Key pressed <Key.shift>CIVIL<Key.space><Key.shift>ENGINEER
Screenshot: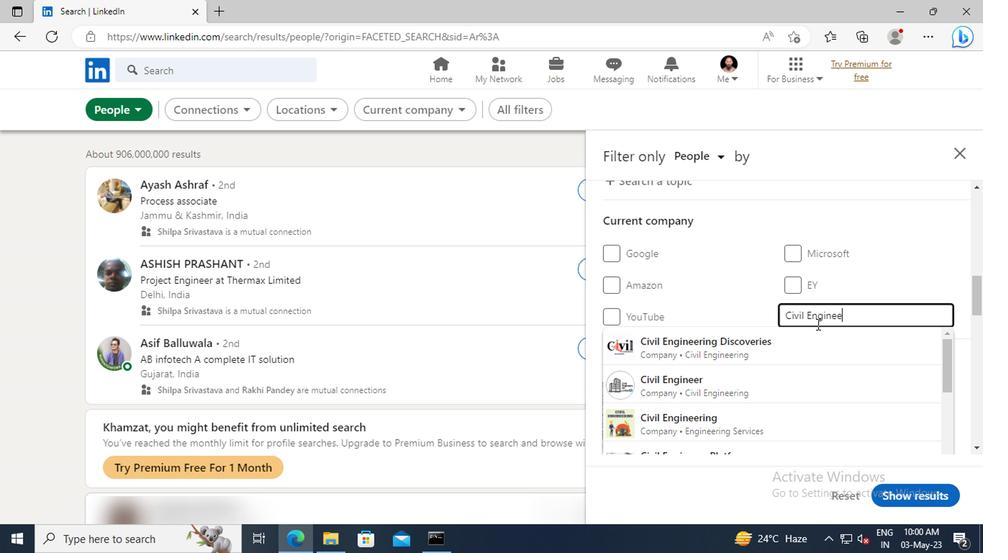 
Action: Mouse moved to (817, 380)
Screenshot: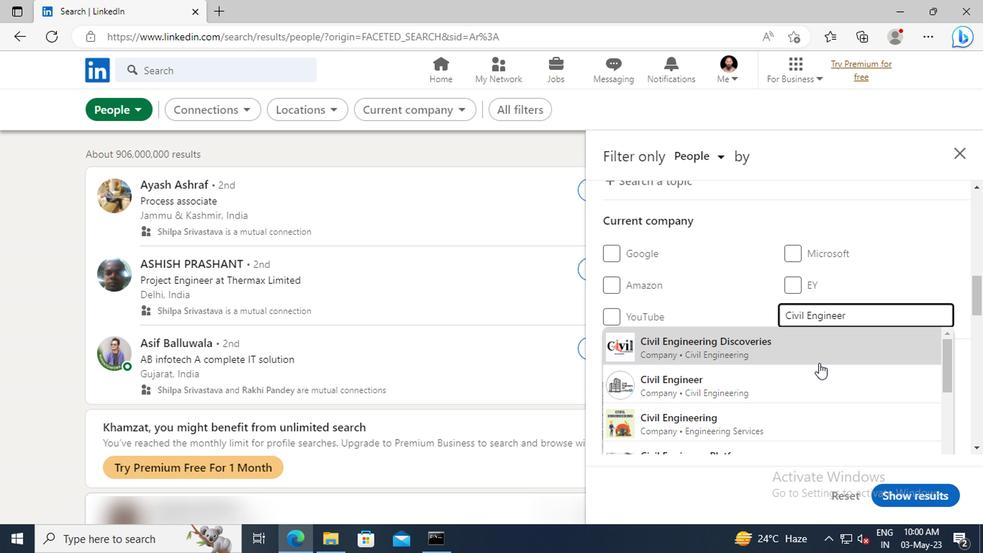 
Action: Mouse pressed left at (817, 380)
Screenshot: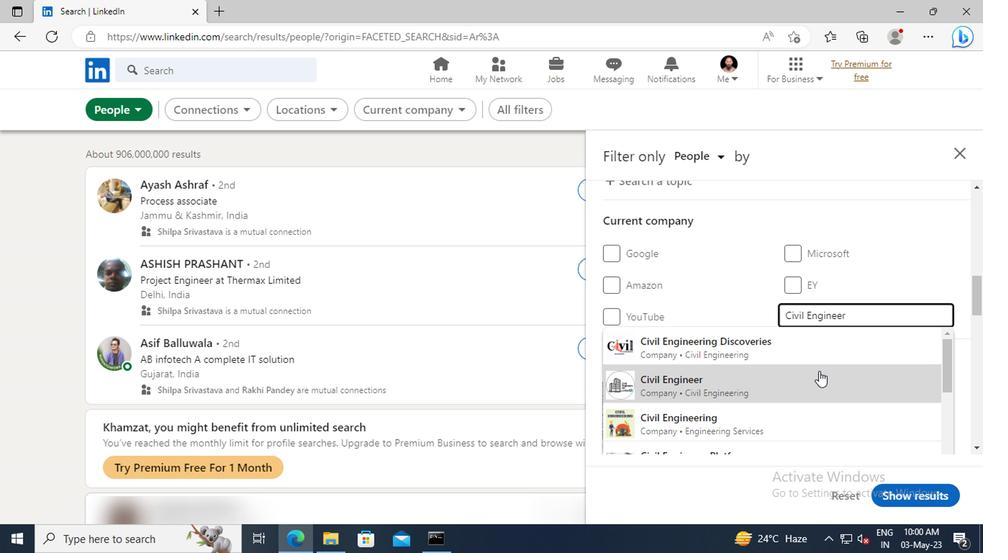 
Action: Mouse scrolled (817, 379) with delta (0, -1)
Screenshot: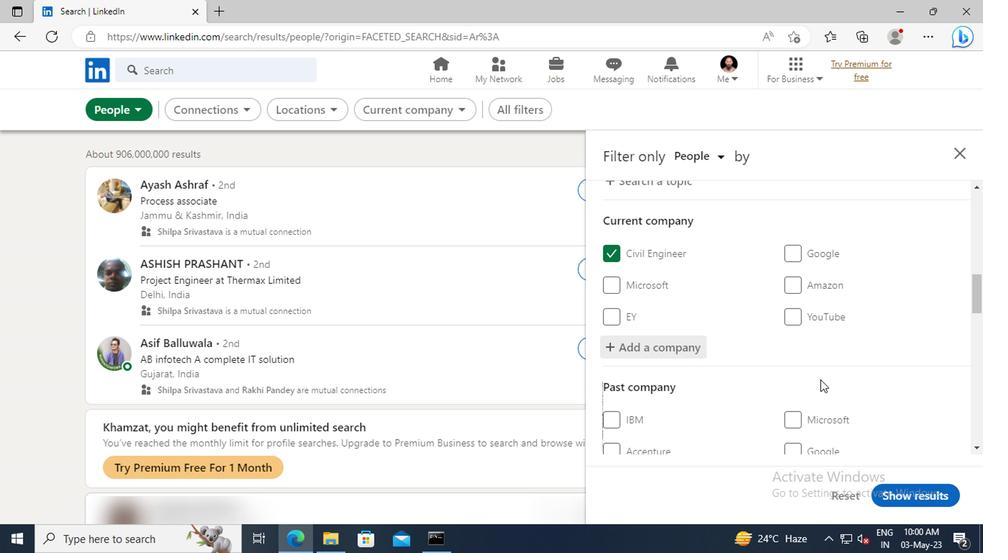 
Action: Mouse moved to (810, 319)
Screenshot: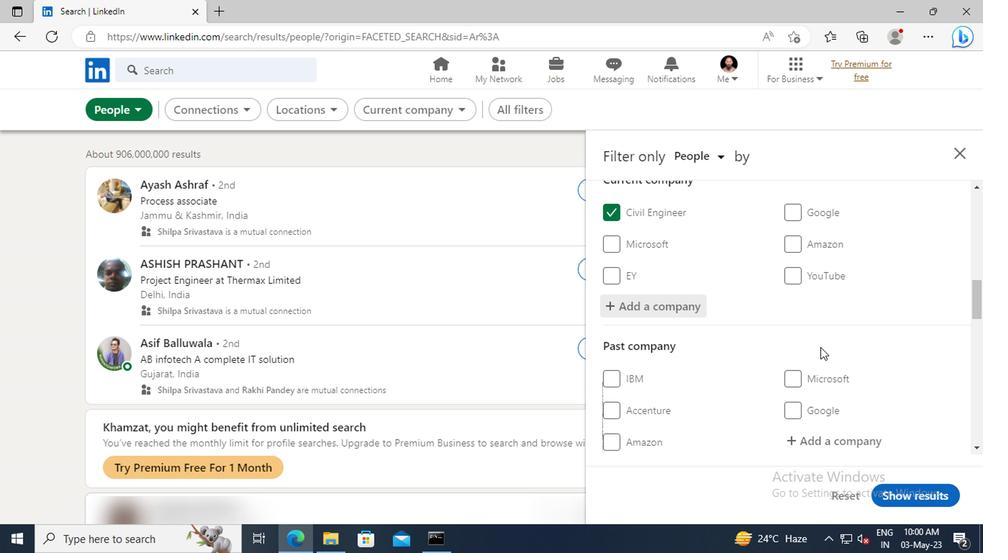 
Action: Mouse scrolled (810, 317) with delta (0, -1)
Screenshot: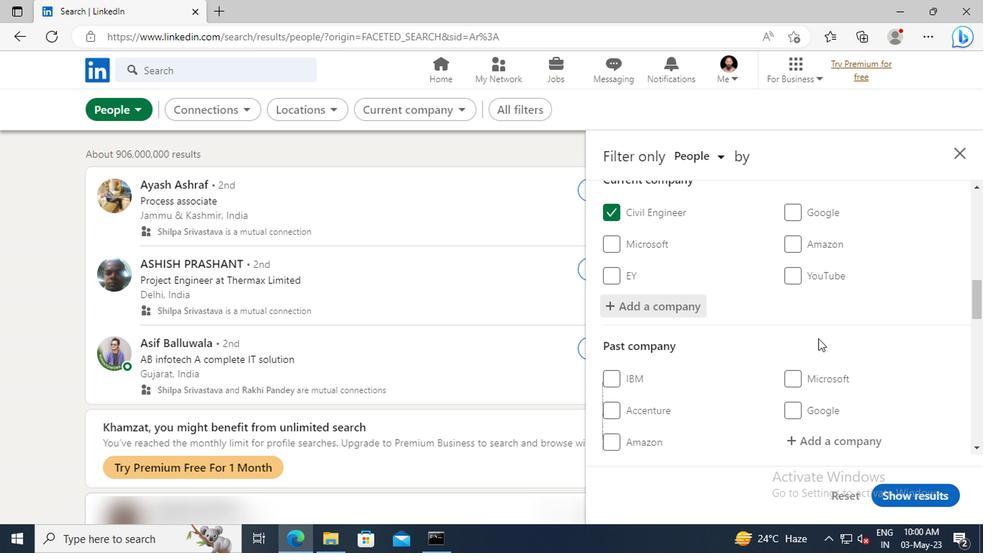 
Action: Mouse scrolled (810, 317) with delta (0, -1)
Screenshot: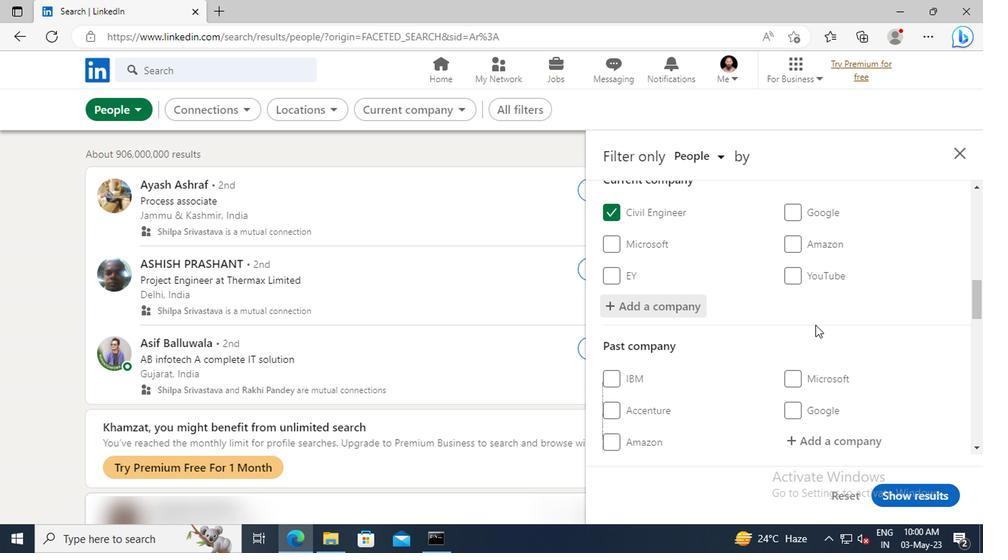 
Action: Mouse moved to (810, 316)
Screenshot: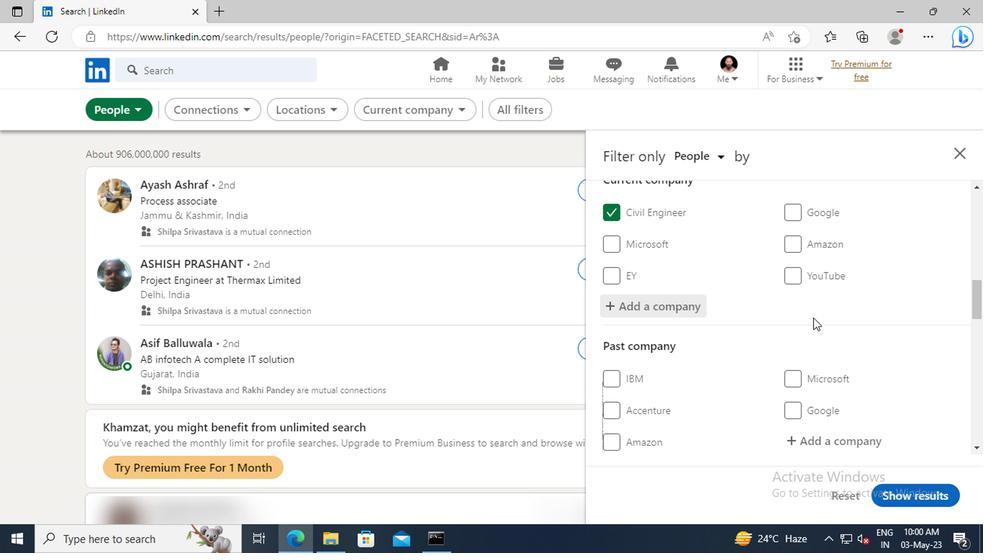 
Action: Mouse scrolled (810, 315) with delta (0, 0)
Screenshot: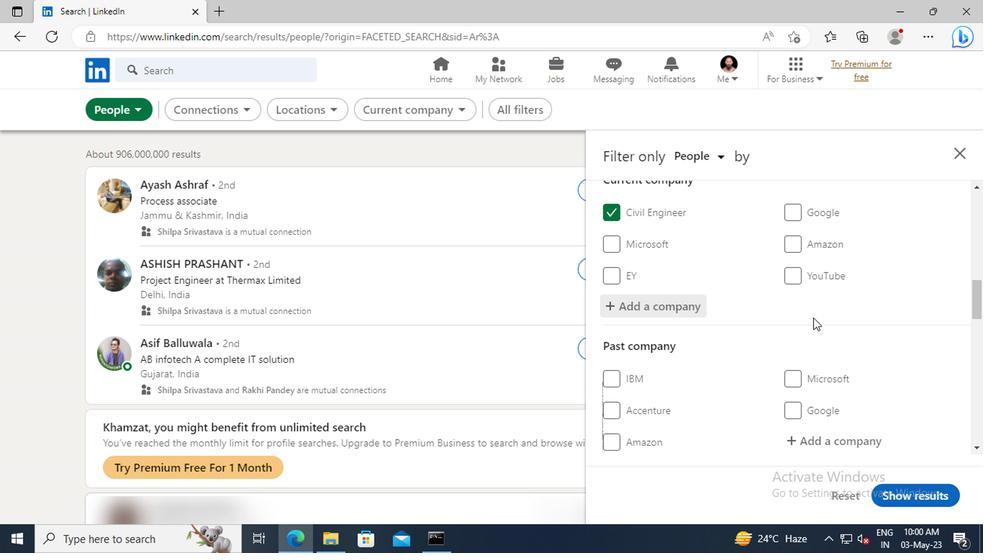 
Action: Mouse moved to (800, 284)
Screenshot: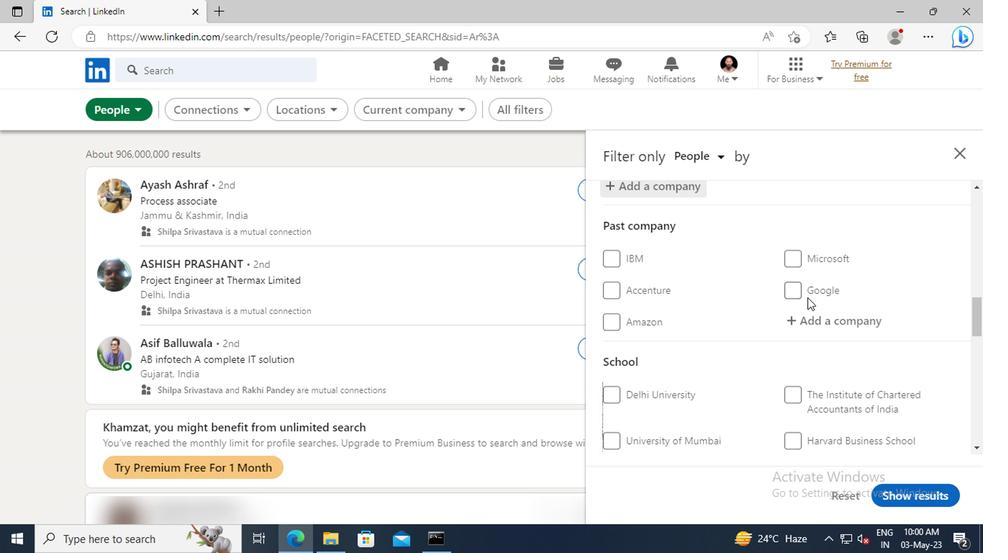 
Action: Mouse scrolled (800, 283) with delta (0, 0)
Screenshot: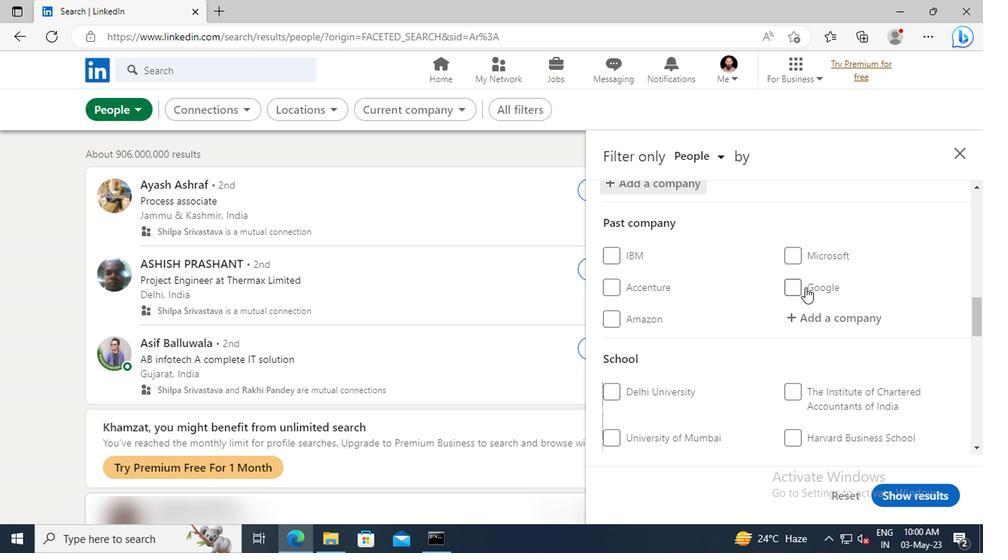 
Action: Mouse scrolled (800, 283) with delta (0, 0)
Screenshot: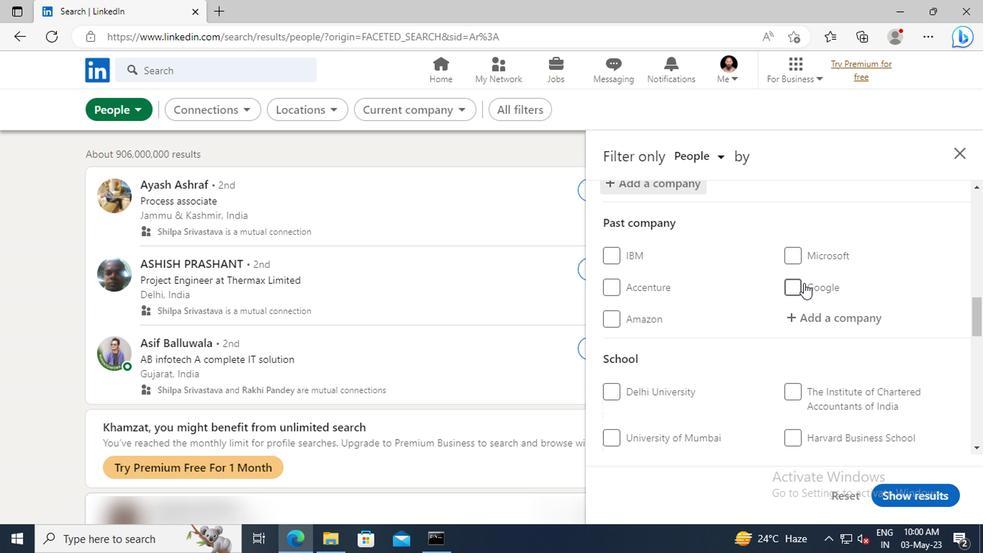 
Action: Mouse scrolled (800, 283) with delta (0, 0)
Screenshot: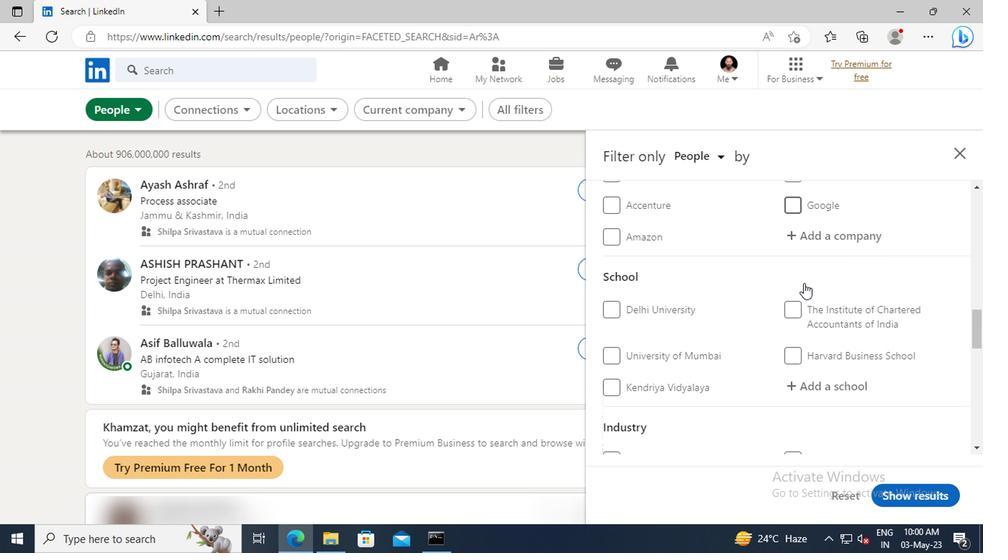 
Action: Mouse moved to (799, 283)
Screenshot: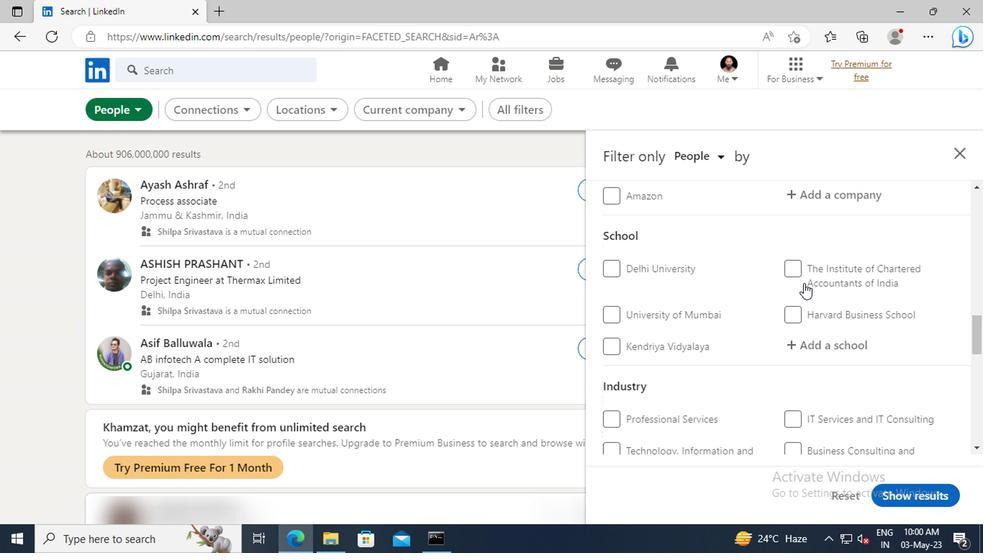 
Action: Mouse scrolled (799, 282) with delta (0, -1)
Screenshot: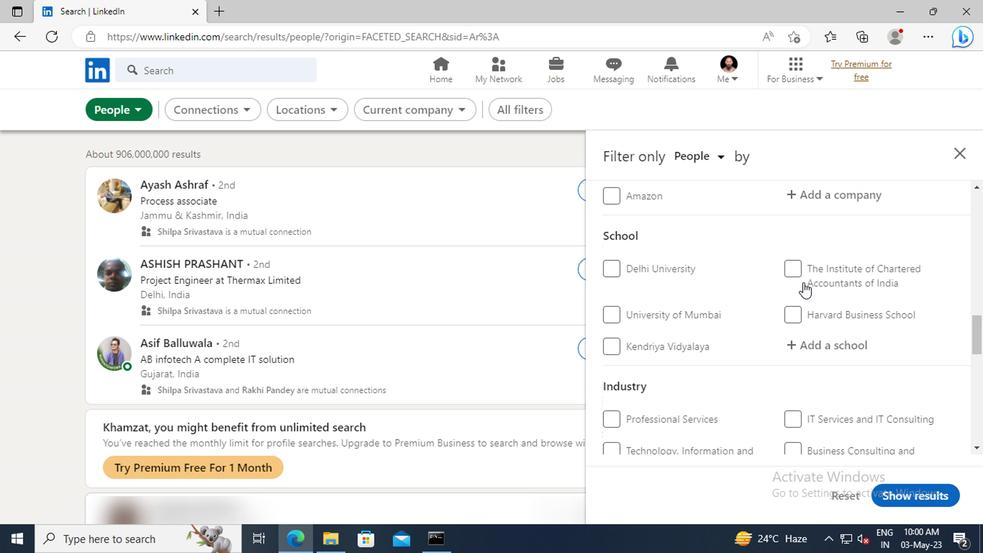 
Action: Mouse scrolled (799, 282) with delta (0, -1)
Screenshot: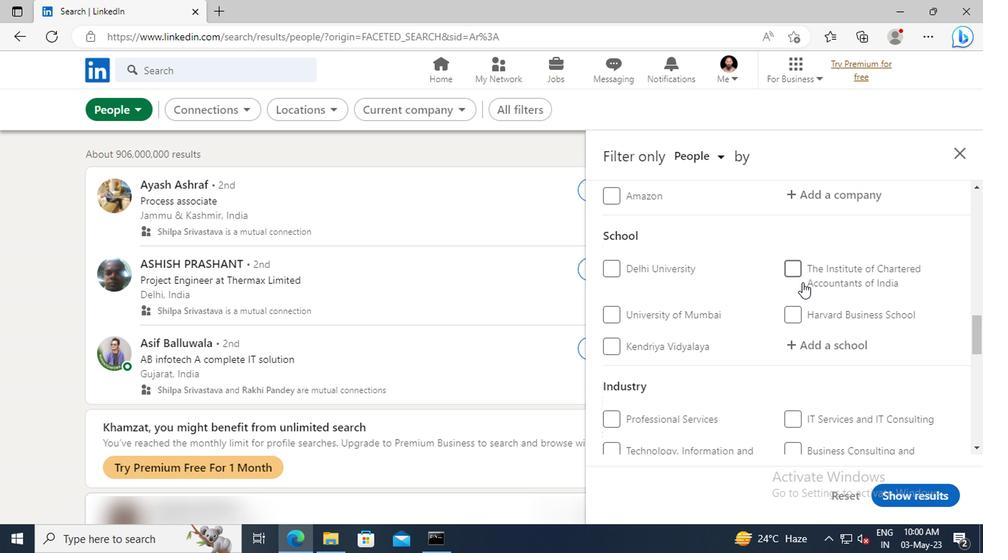 
Action: Mouse moved to (806, 269)
Screenshot: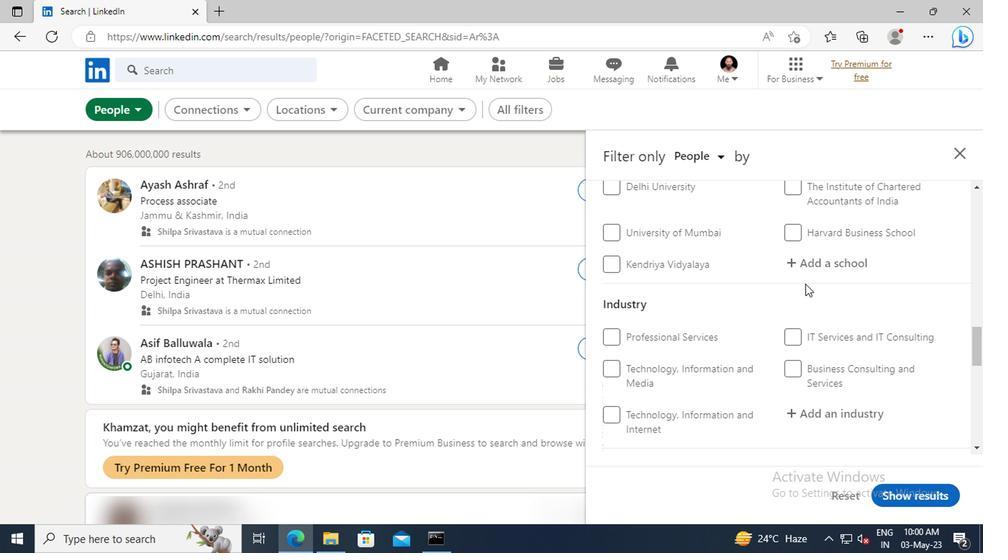 
Action: Mouse pressed left at (806, 269)
Screenshot: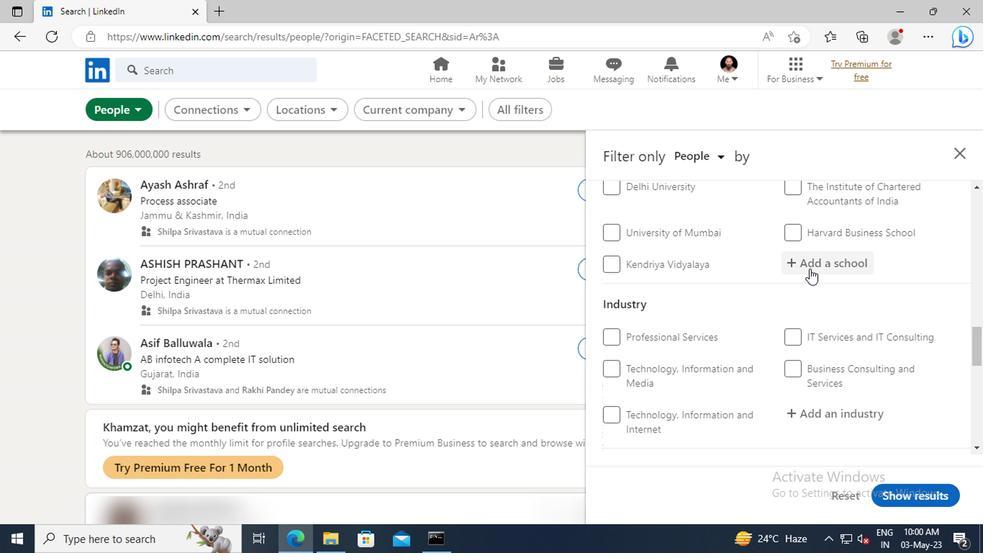 
Action: Key pressed <Key.shift>ARKA<Key.space><Key.shift>JA
Screenshot: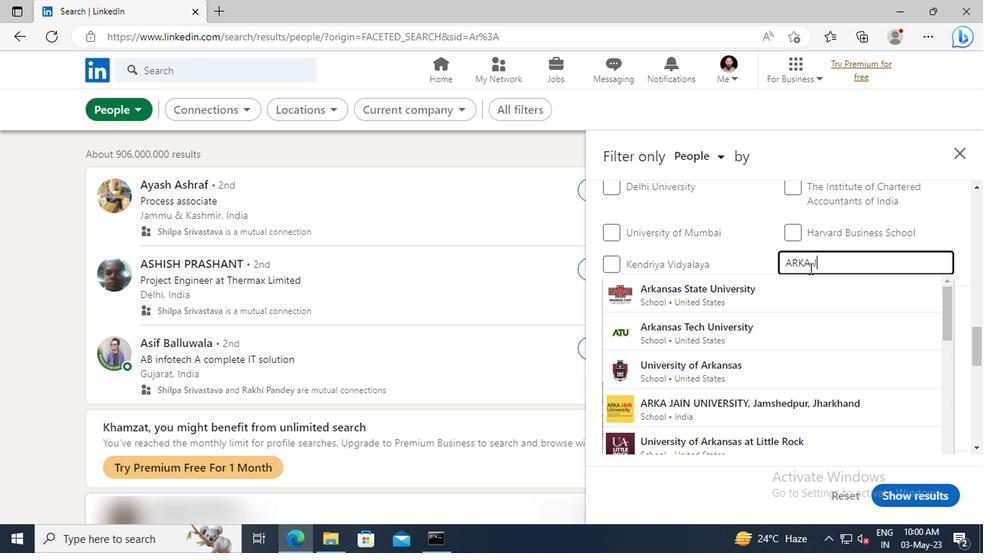 
Action: Mouse moved to (807, 290)
Screenshot: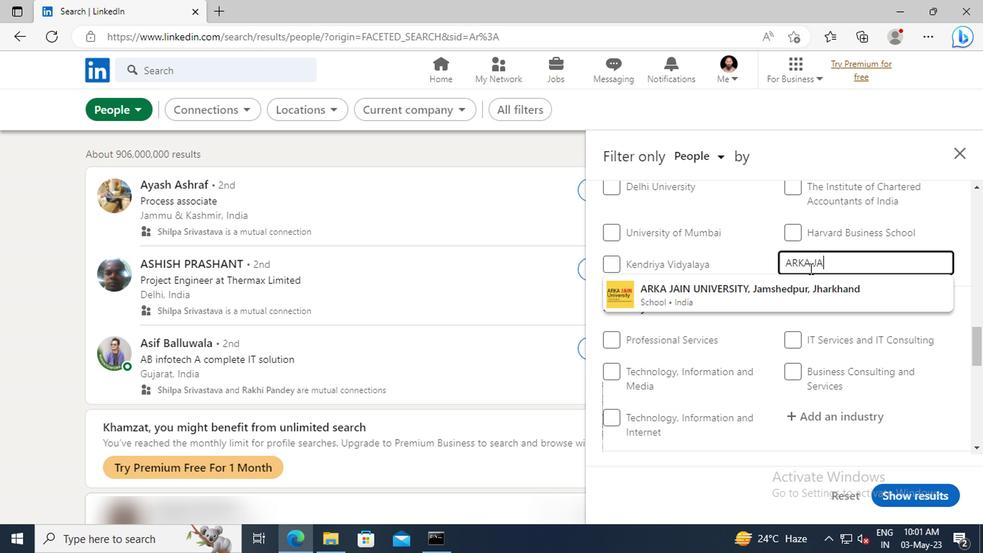 
Action: Mouse pressed left at (807, 290)
Screenshot: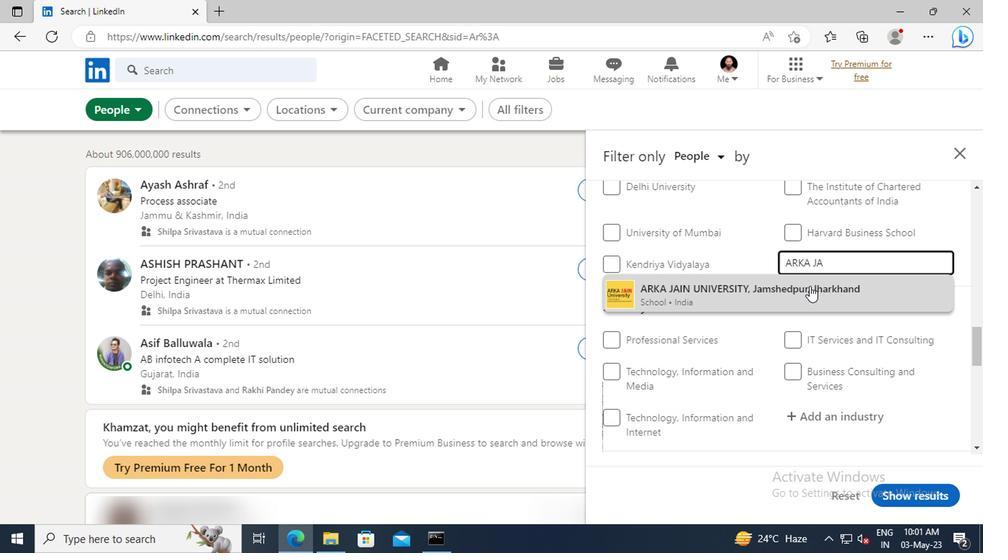 
Action: Mouse scrolled (807, 289) with delta (0, -1)
Screenshot: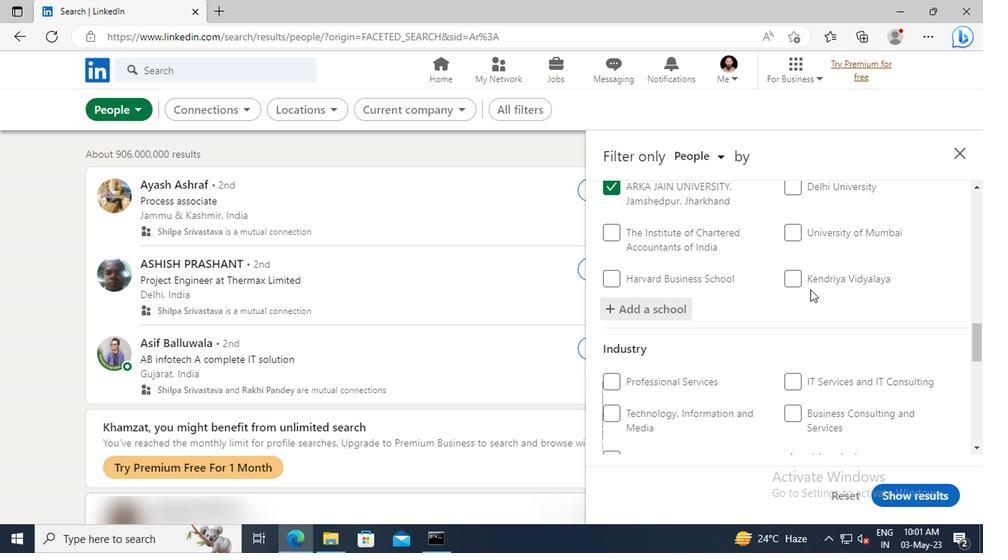 
Action: Mouse scrolled (807, 289) with delta (0, -1)
Screenshot: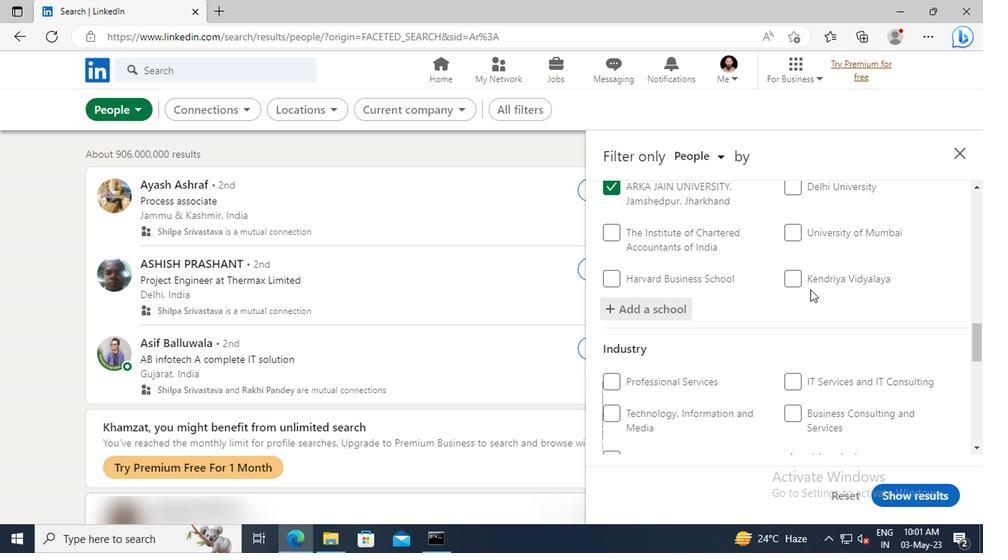 
Action: Mouse scrolled (807, 289) with delta (0, -1)
Screenshot: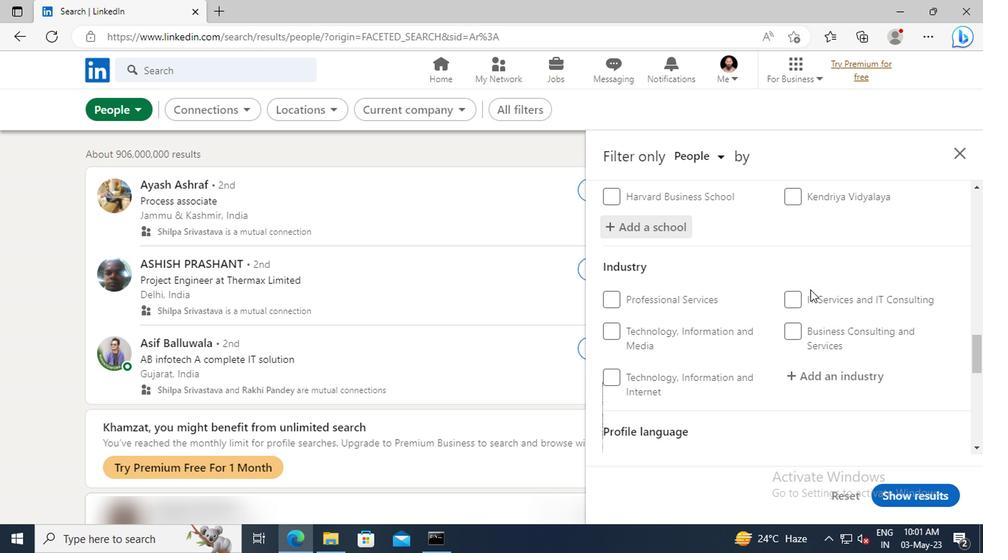 
Action: Mouse scrolled (807, 289) with delta (0, -1)
Screenshot: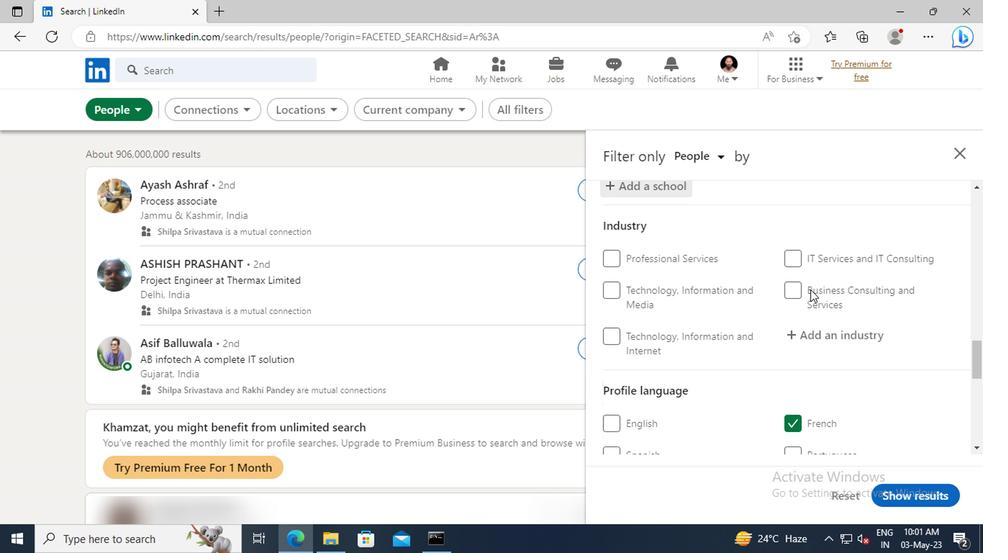 
Action: Mouse moved to (814, 294)
Screenshot: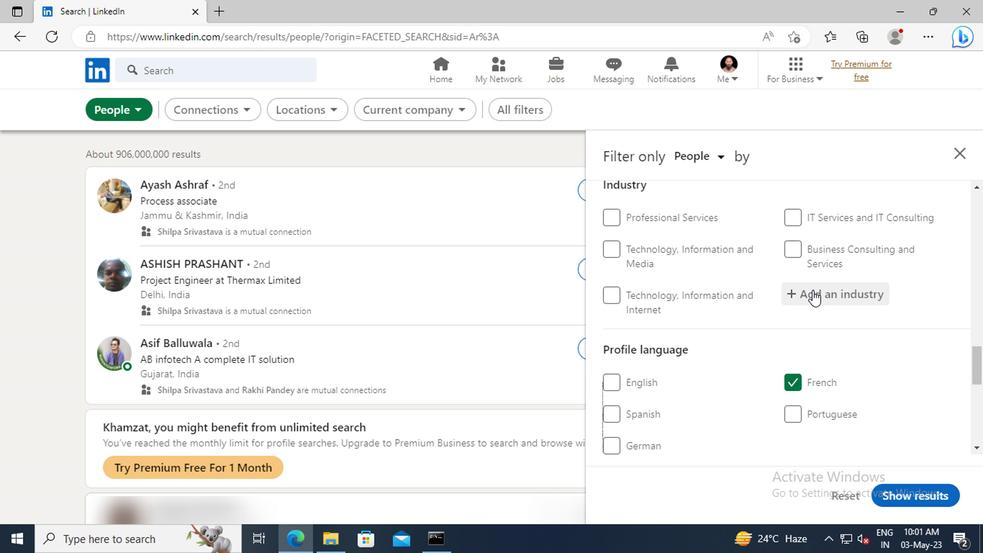 
Action: Mouse pressed left at (814, 294)
Screenshot: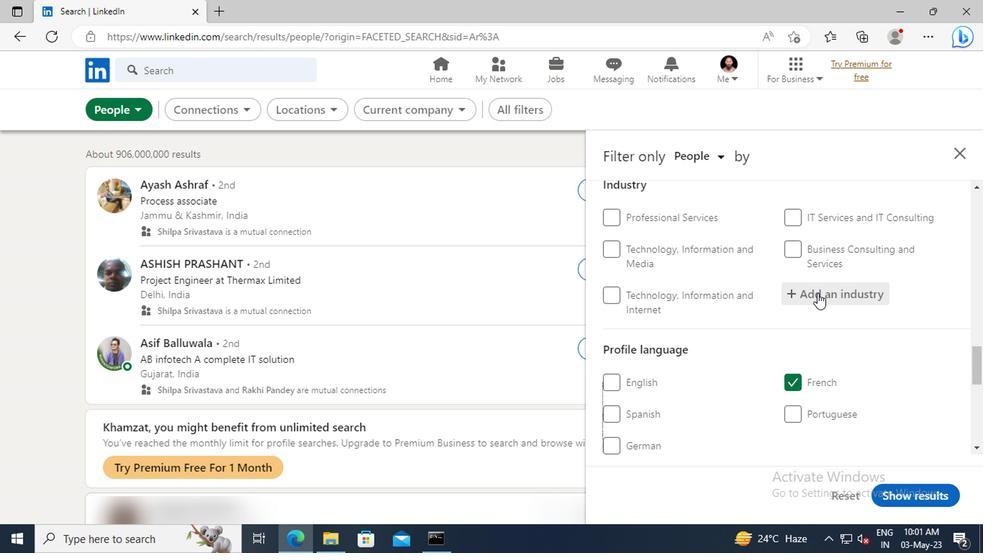 
Action: Key pressed <Key.shift>INTERIOR
Screenshot: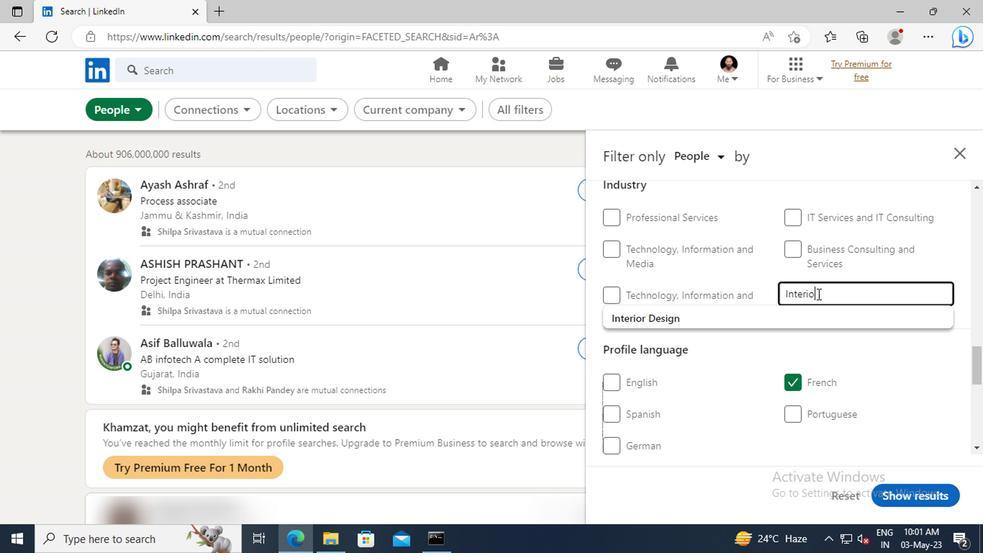 
Action: Mouse moved to (820, 314)
Screenshot: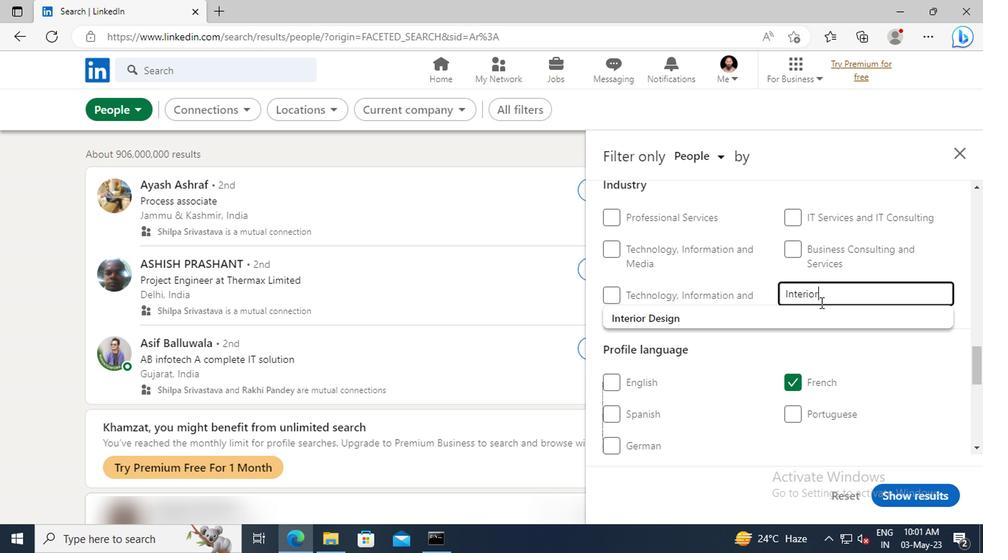 
Action: Mouse pressed left at (820, 314)
Screenshot: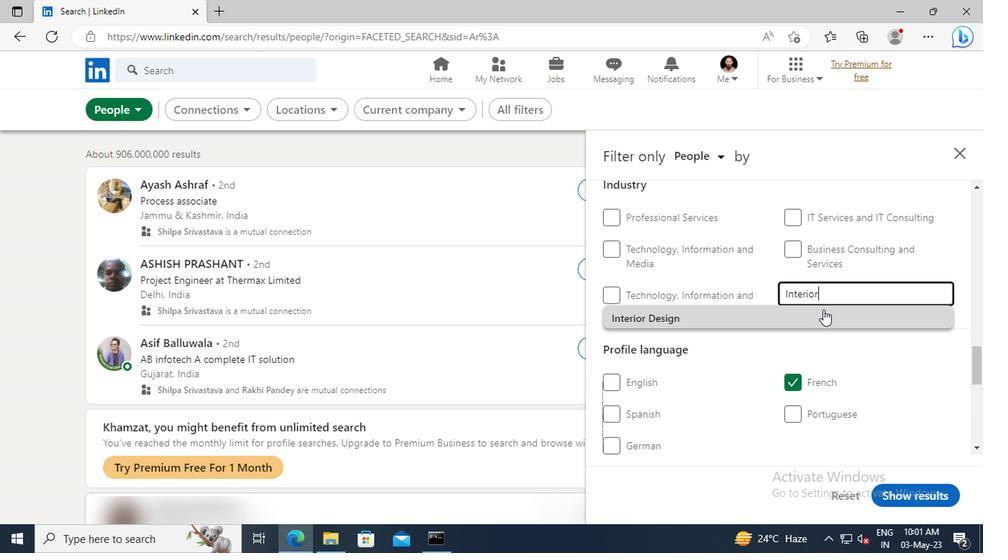 
Action: Mouse scrolled (820, 313) with delta (0, 0)
Screenshot: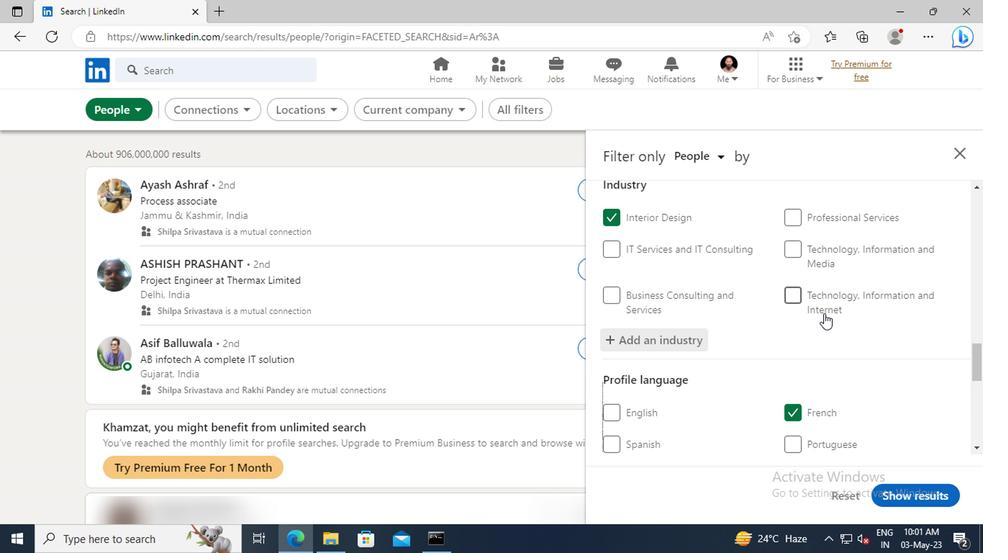 
Action: Mouse moved to (820, 304)
Screenshot: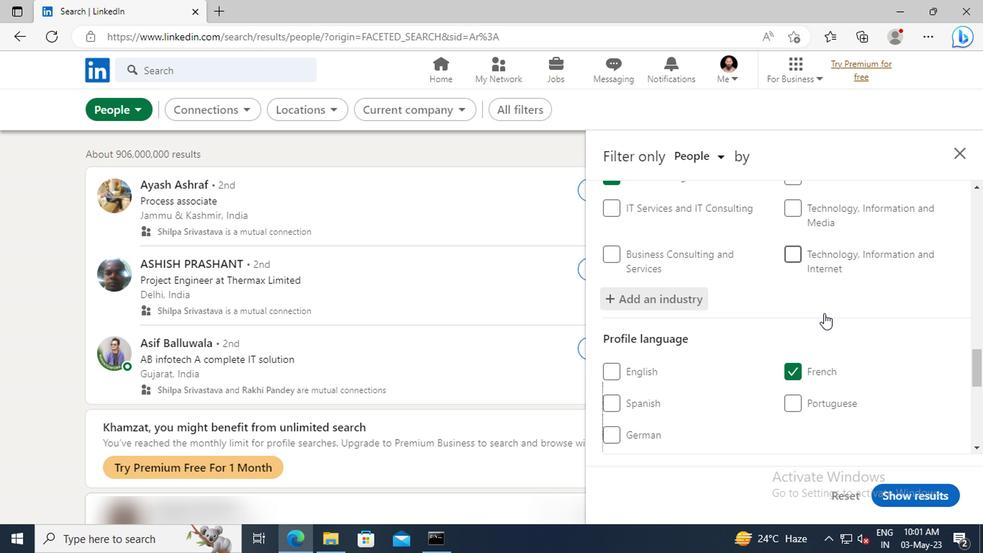
Action: Mouse scrolled (820, 303) with delta (0, -1)
Screenshot: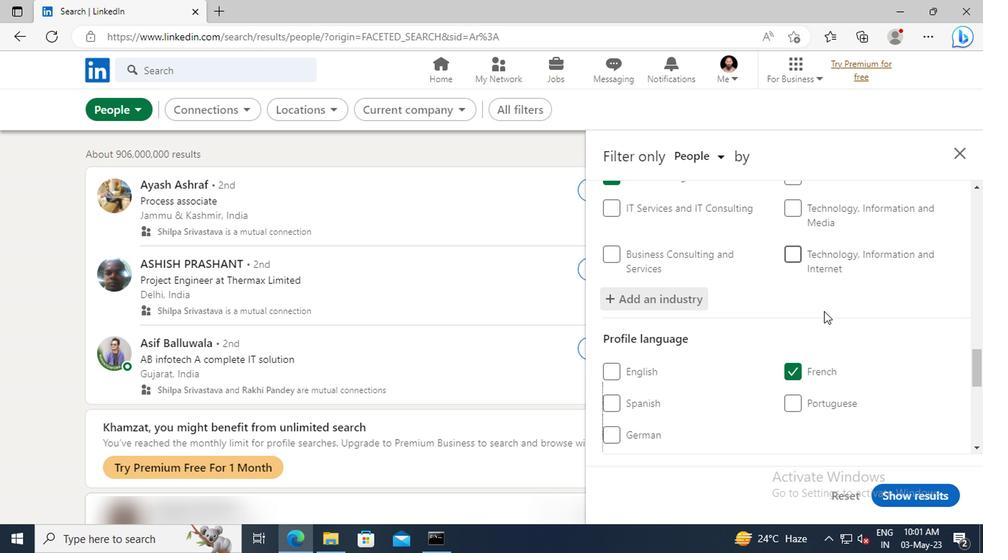 
Action: Mouse moved to (820, 303)
Screenshot: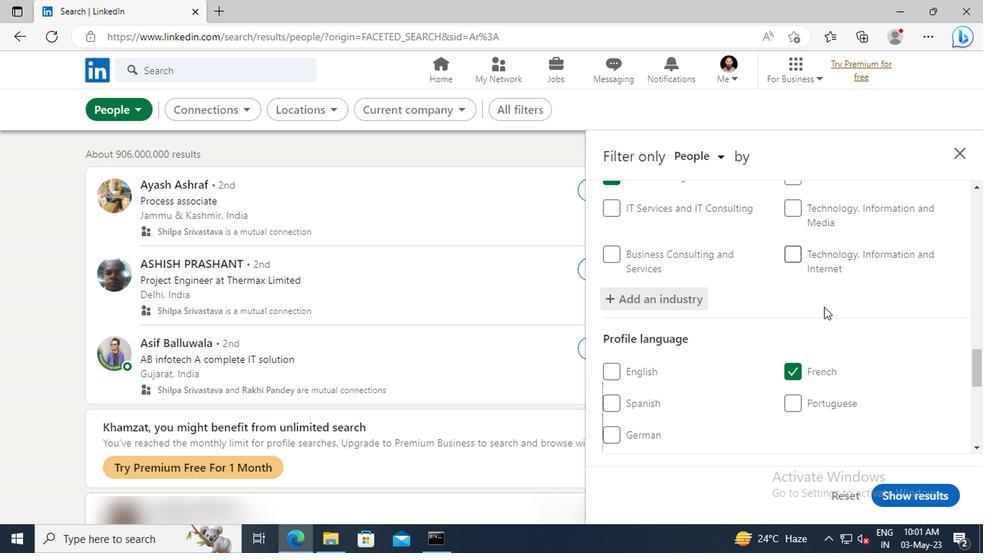 
Action: Mouse scrolled (820, 303) with delta (0, 0)
Screenshot: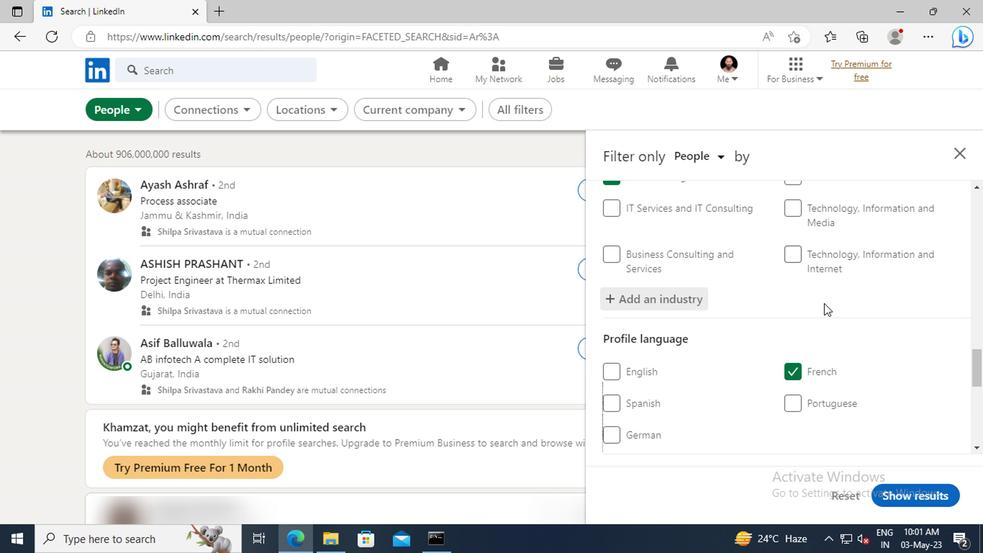 
Action: Mouse scrolled (820, 303) with delta (0, 0)
Screenshot: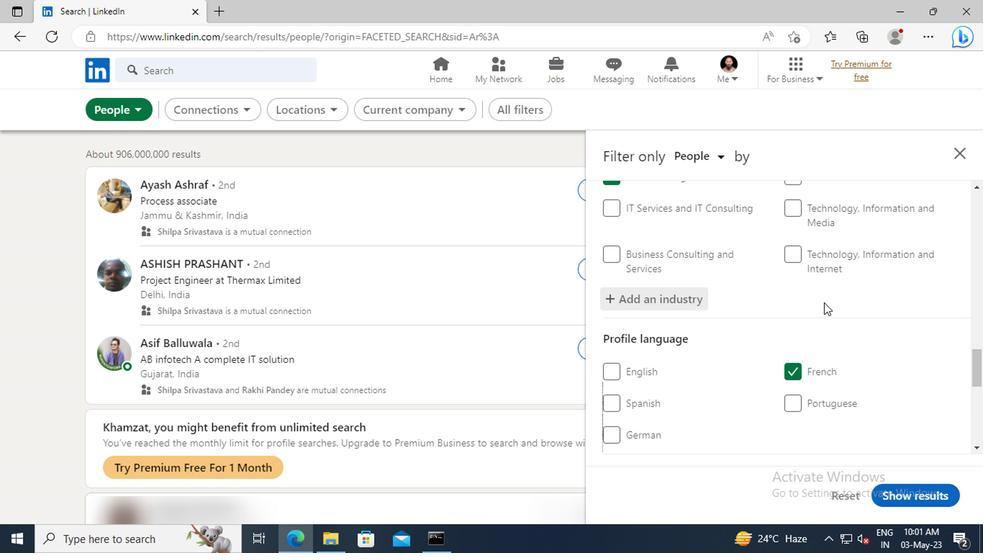 
Action: Mouse moved to (822, 282)
Screenshot: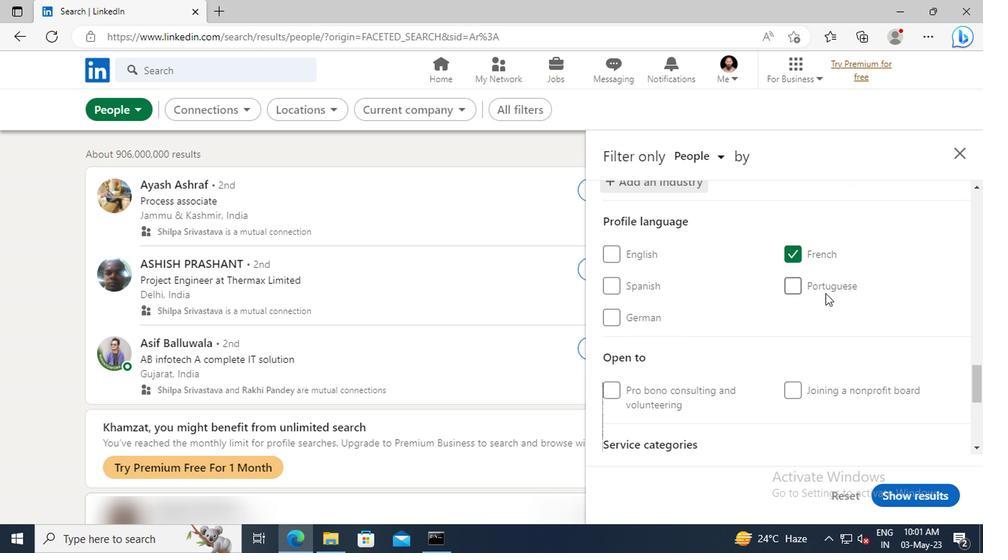 
Action: Mouse scrolled (822, 282) with delta (0, 0)
Screenshot: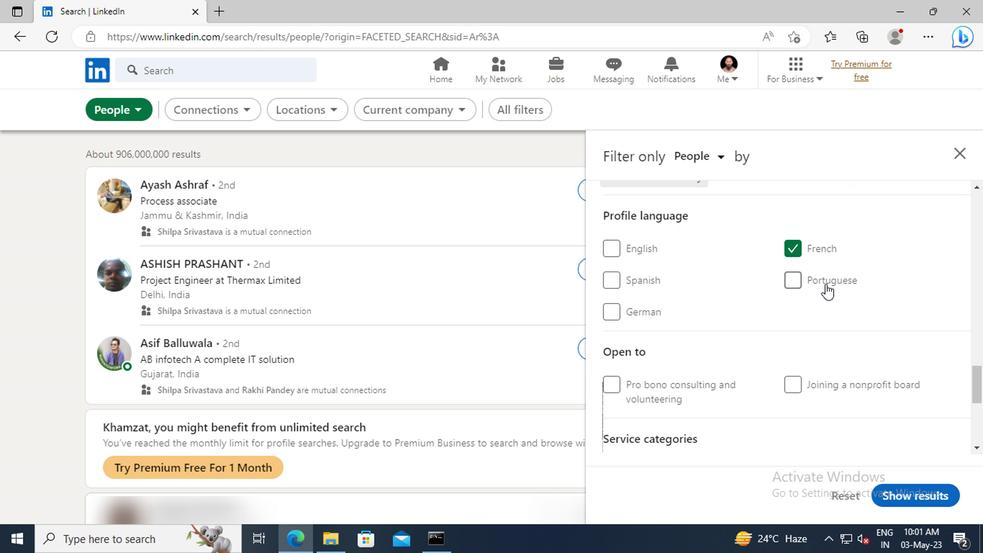 
Action: Mouse scrolled (822, 282) with delta (0, 0)
Screenshot: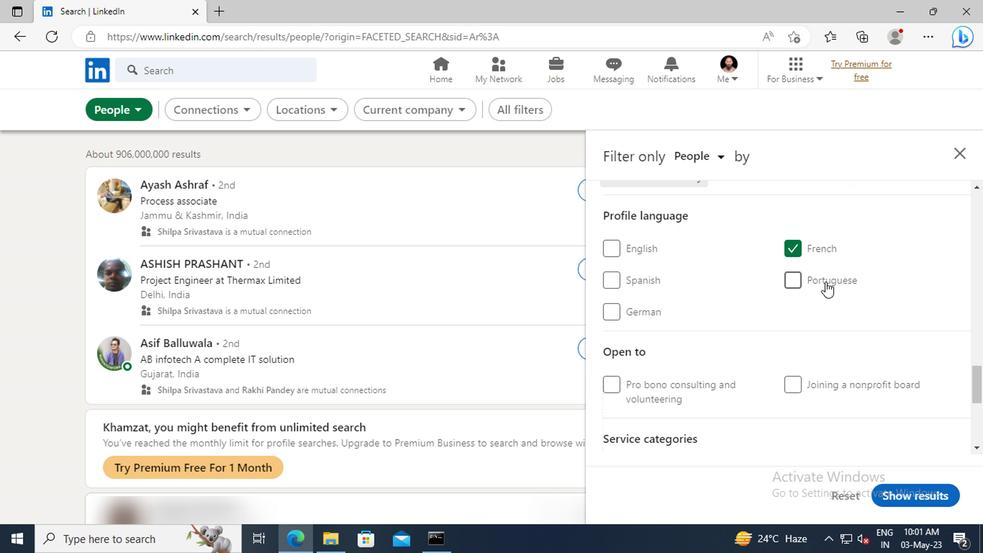 
Action: Mouse scrolled (822, 282) with delta (0, 0)
Screenshot: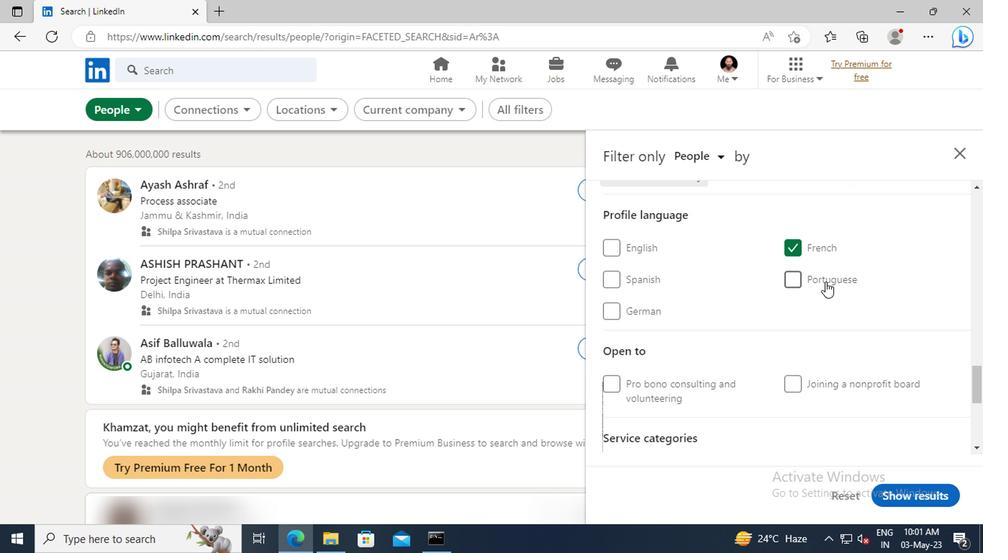 
Action: Mouse scrolled (822, 282) with delta (0, 0)
Screenshot: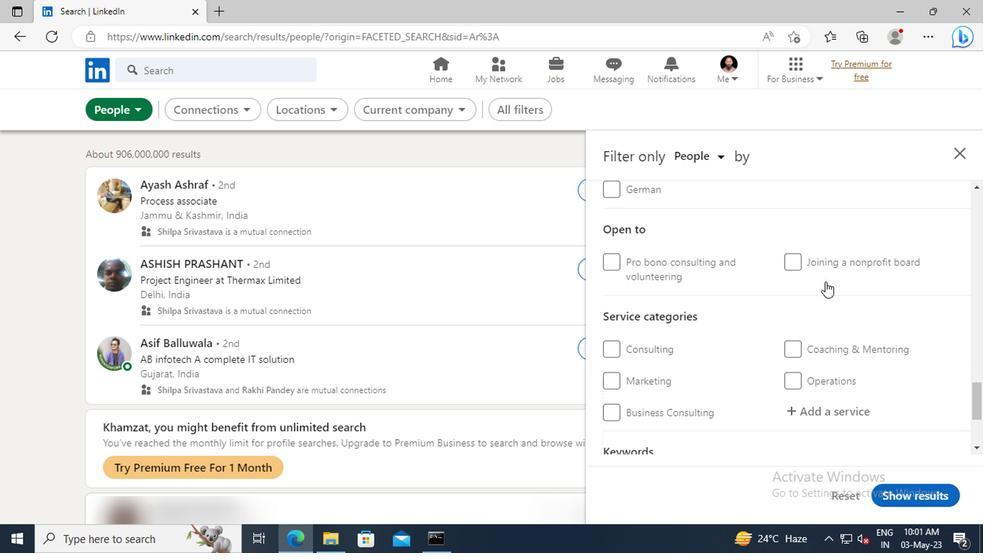 
Action: Mouse scrolled (822, 282) with delta (0, 0)
Screenshot: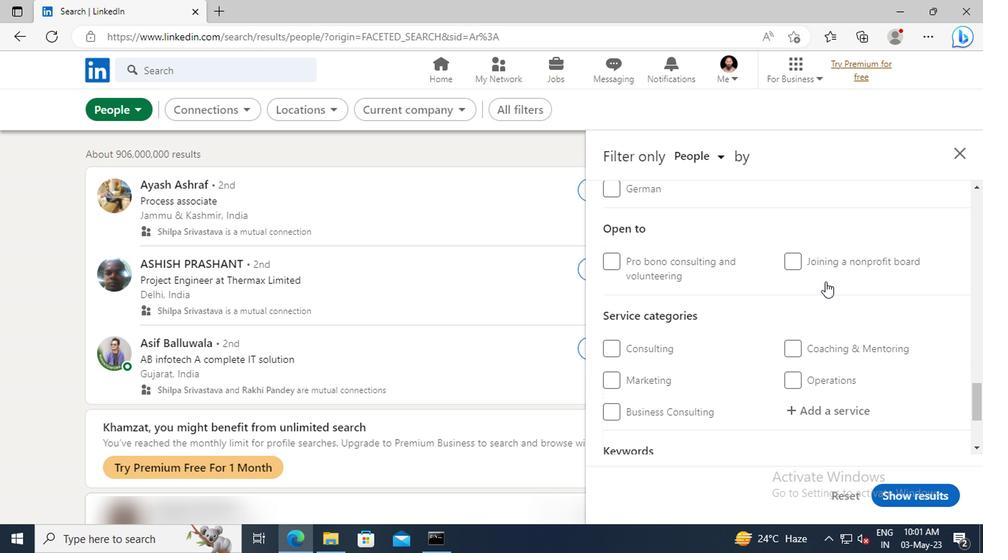 
Action: Mouse moved to (819, 282)
Screenshot: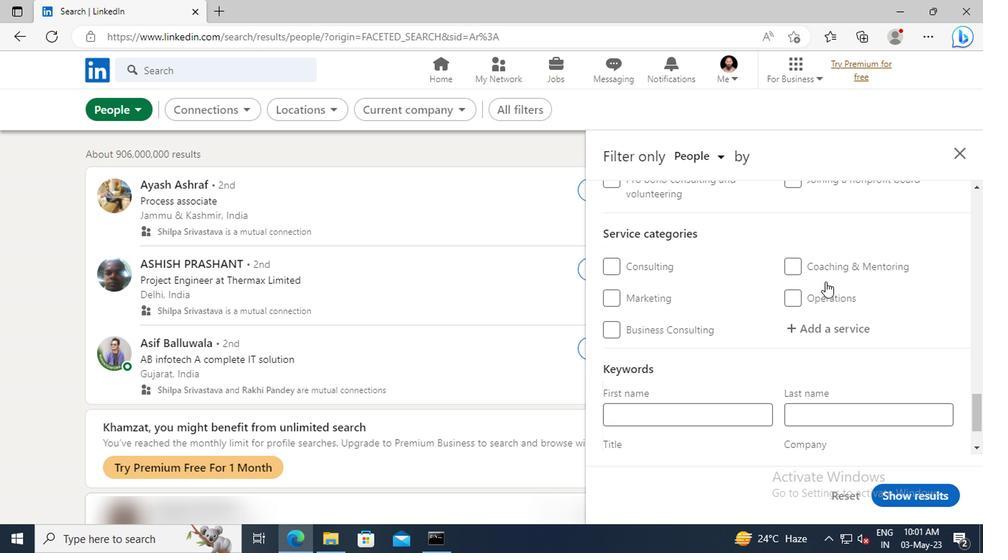 
Action: Mouse scrolled (819, 282) with delta (0, 0)
Screenshot: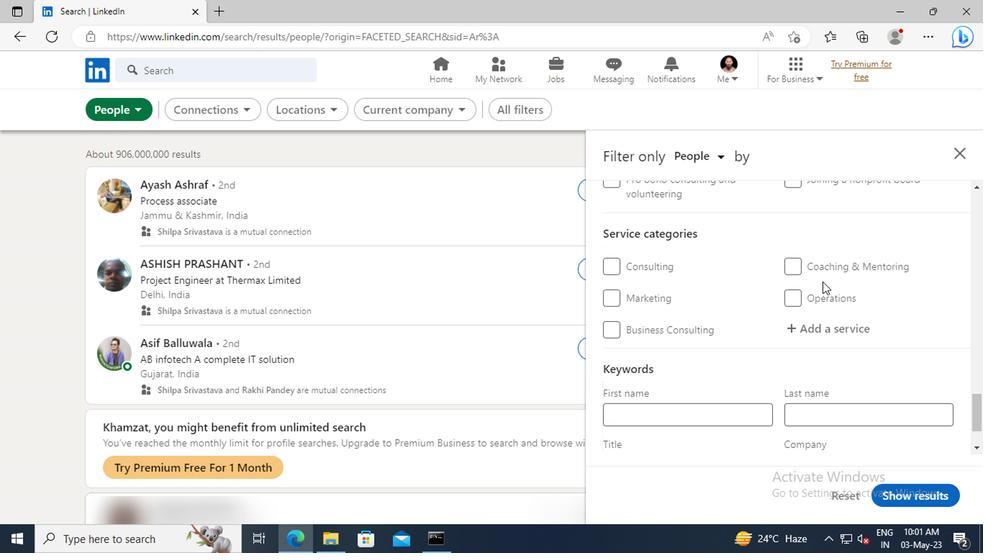 
Action: Mouse moved to (817, 291)
Screenshot: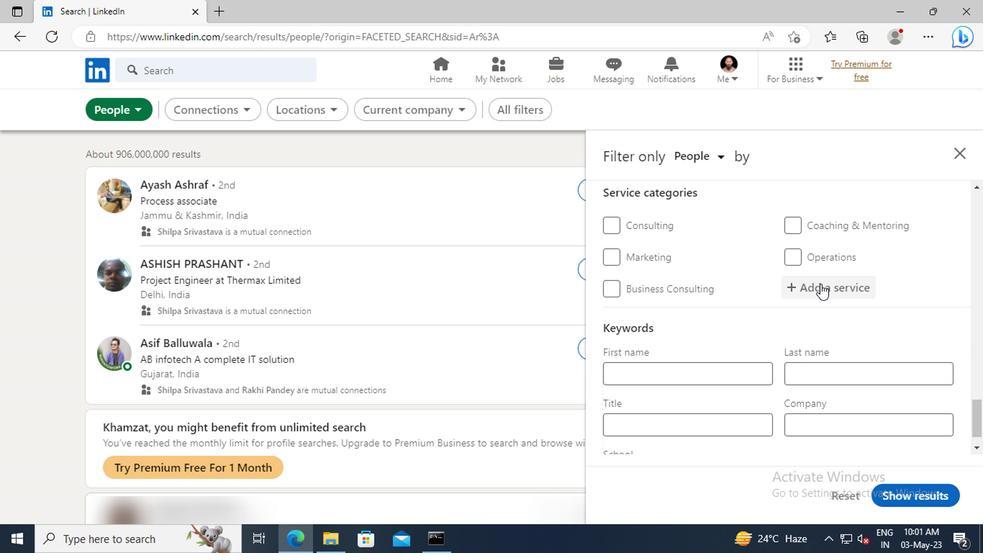 
Action: Mouse pressed left at (817, 291)
Screenshot: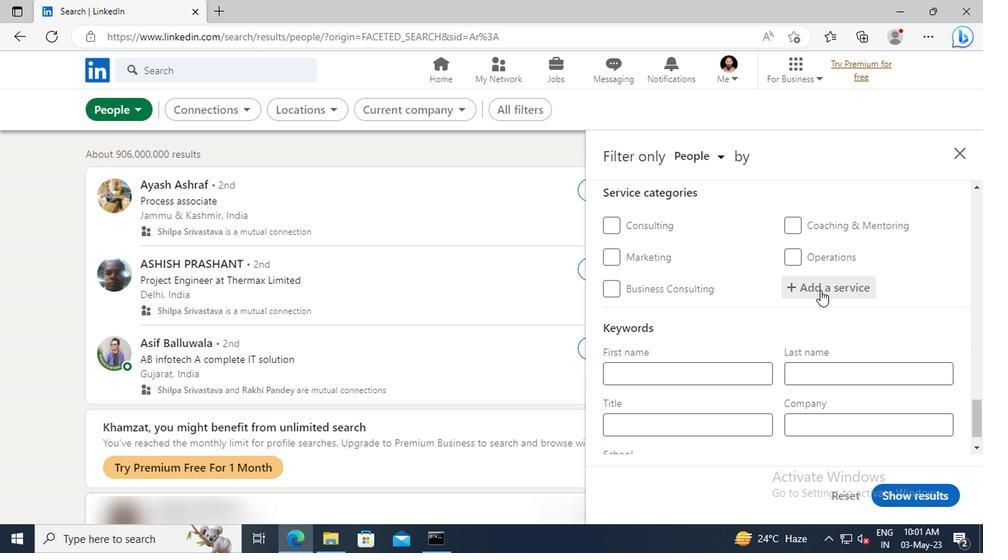 
Action: Key pressed <Key.shift>GROWTH
Screenshot: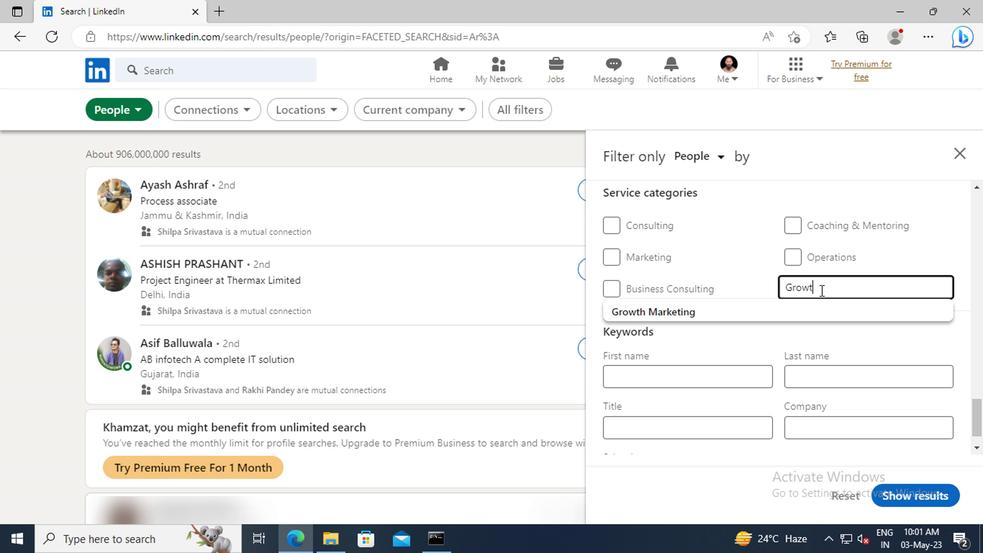 
Action: Mouse moved to (820, 308)
Screenshot: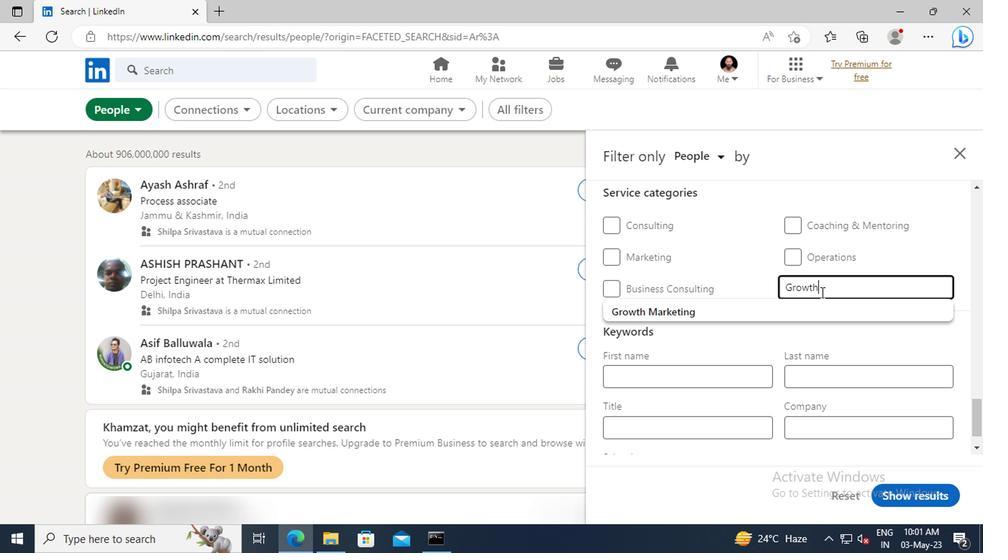 
Action: Mouse pressed left at (820, 308)
Screenshot: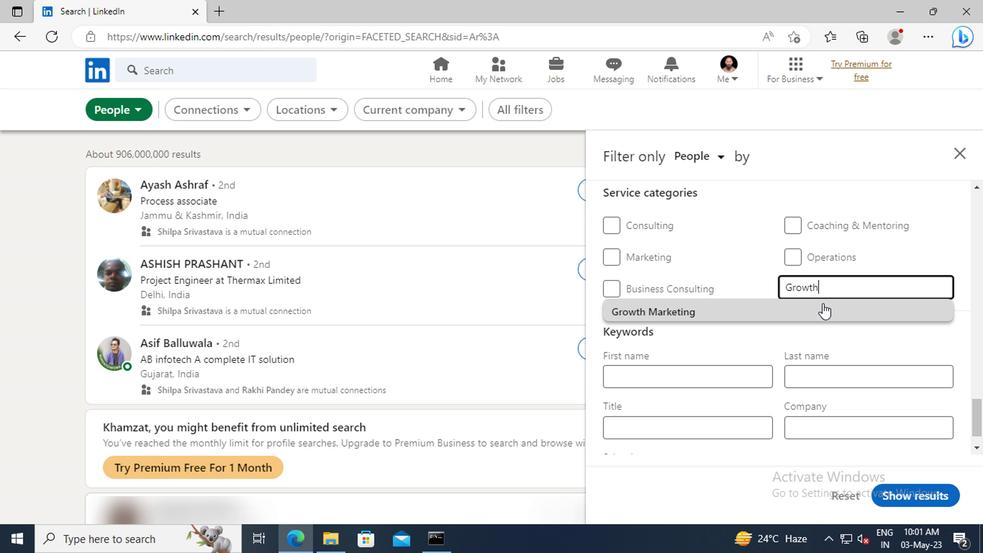 
Action: Mouse scrolled (820, 307) with delta (0, -1)
Screenshot: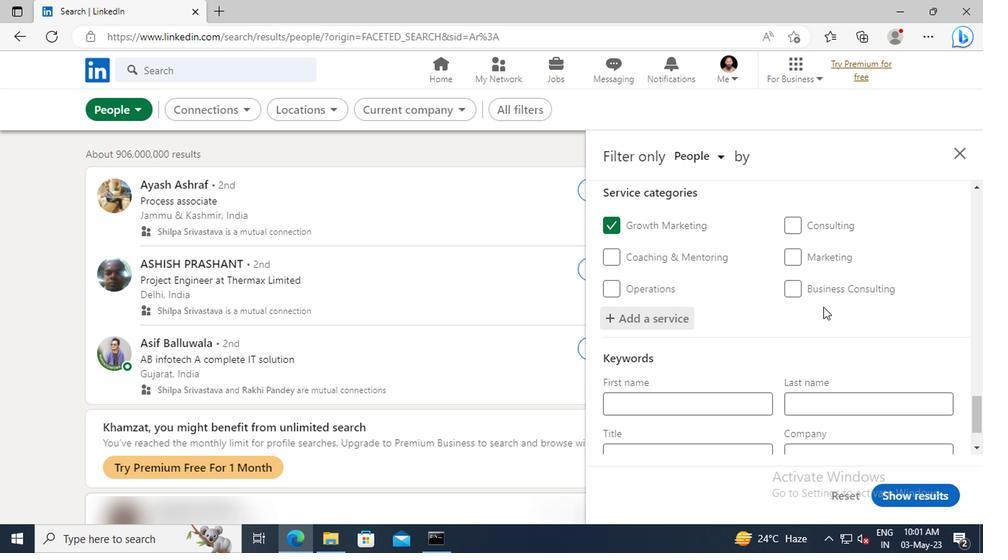 
Action: Mouse scrolled (820, 307) with delta (0, -1)
Screenshot: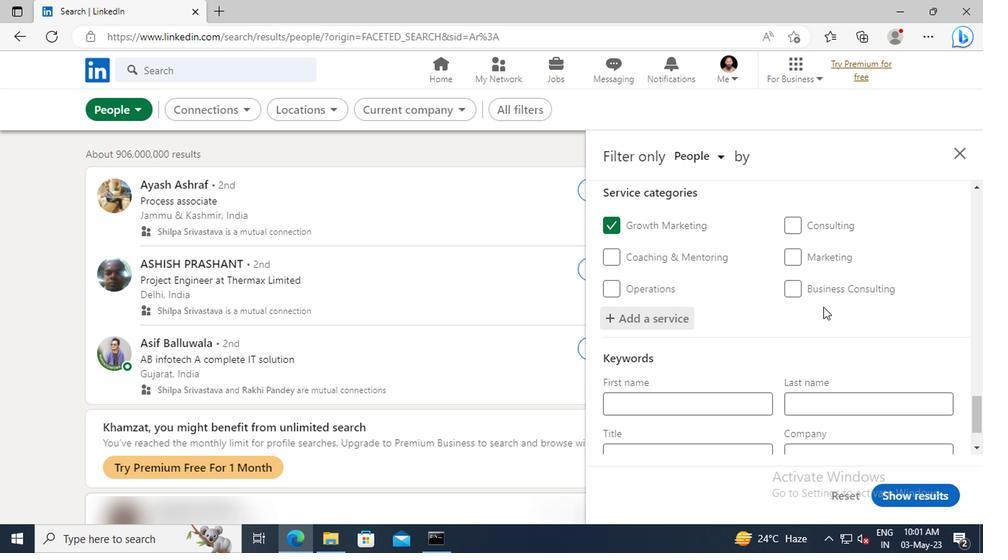 
Action: Mouse scrolled (820, 307) with delta (0, -1)
Screenshot: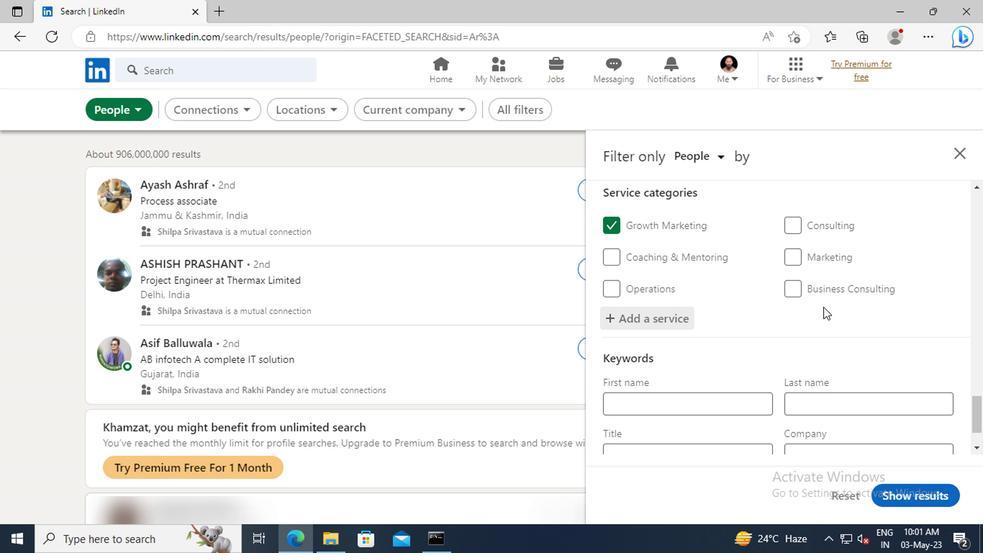 
Action: Mouse scrolled (820, 307) with delta (0, -1)
Screenshot: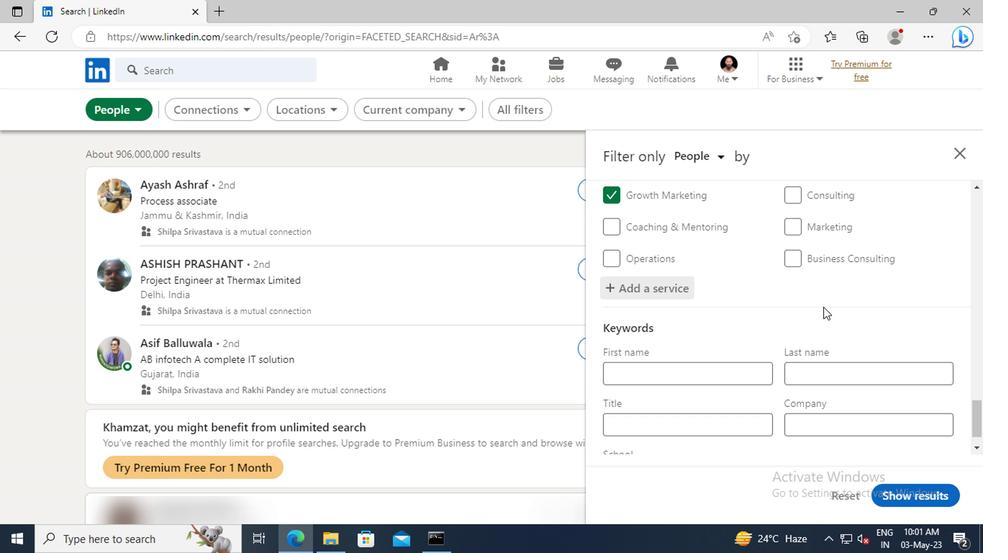 
Action: Mouse moved to (722, 393)
Screenshot: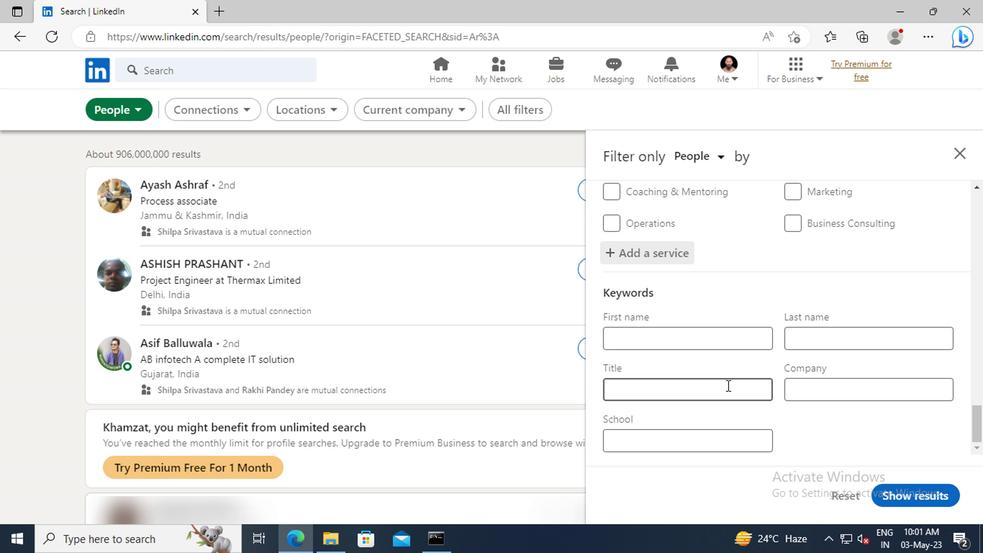 
Action: Mouse pressed left at (722, 393)
Screenshot: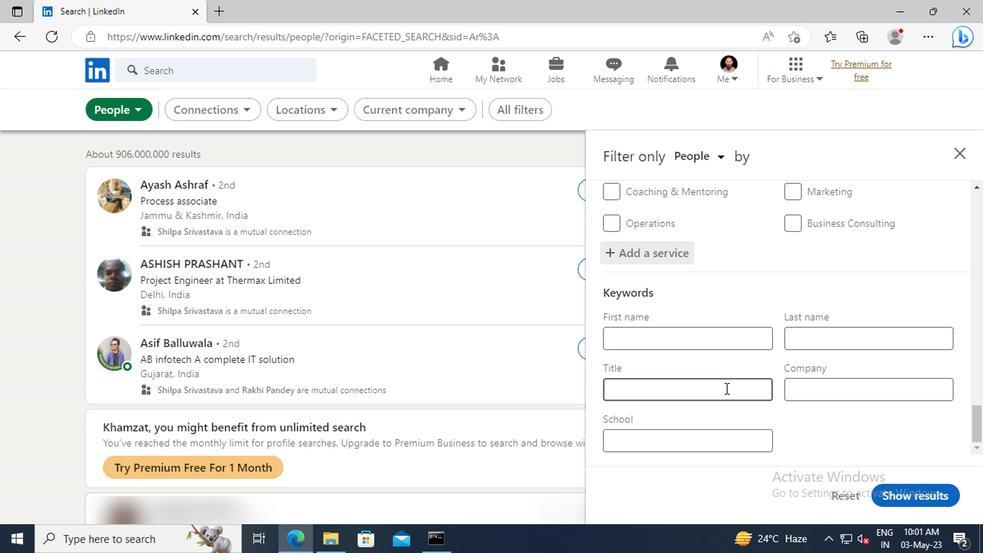 
Action: Key pressed <Key.shift>TRANSLATOR<Key.enter>
Screenshot: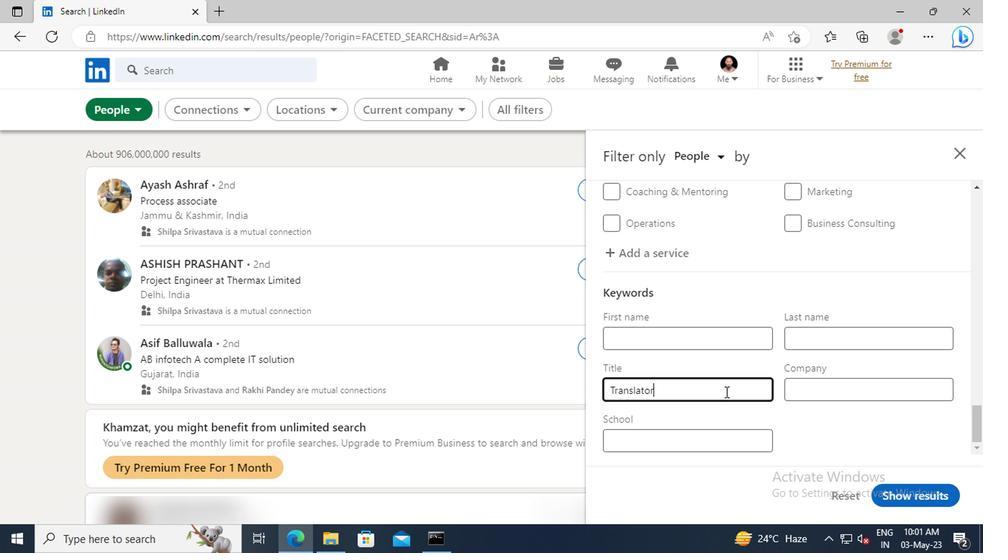 
Action: Mouse moved to (899, 502)
Screenshot: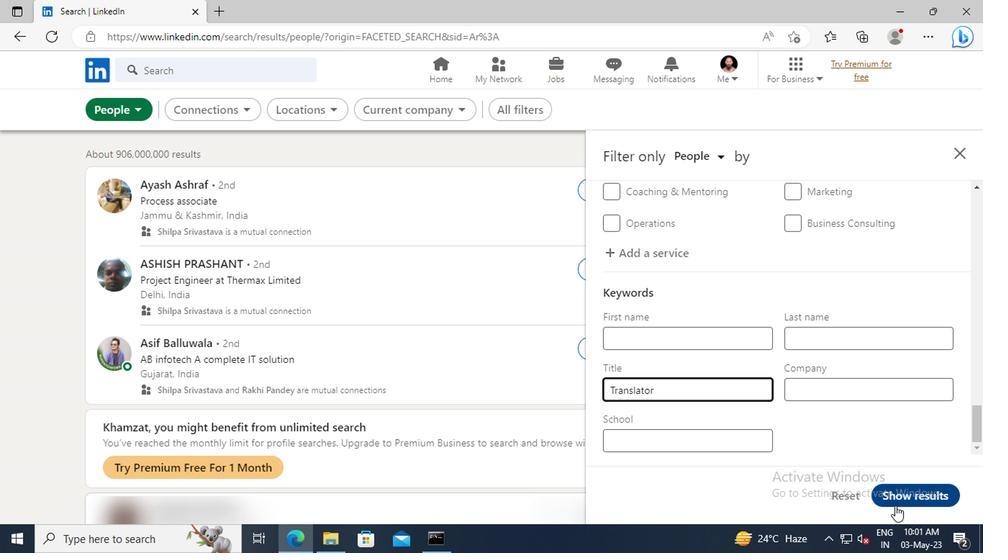 
Action: Mouse pressed left at (899, 502)
Screenshot: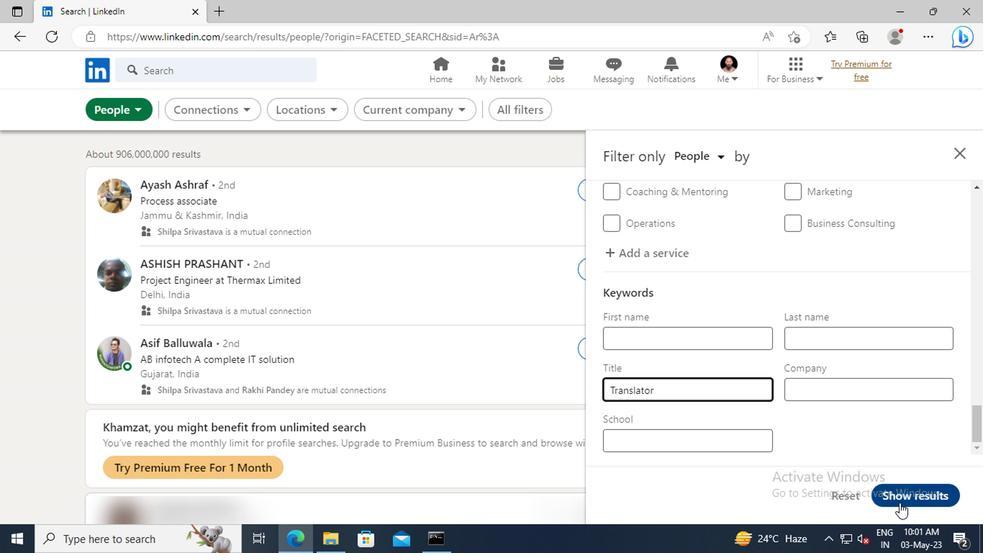 
